 Task: Create new contact,   with mail id: 'BrooklynMiller71@macys.com', first name: 'Brooklyn', Last name: 'Miller', Job Title: UI Designer, Phone number (702) 555-2345. Change life cycle stage to  'Lead' and lead status to 'New'. Add new company to the associated contact: www.greatship.com_x000D_
 and type: Prospect. Logged in from softage.1@softage.net
Action: Mouse moved to (108, 69)
Screenshot: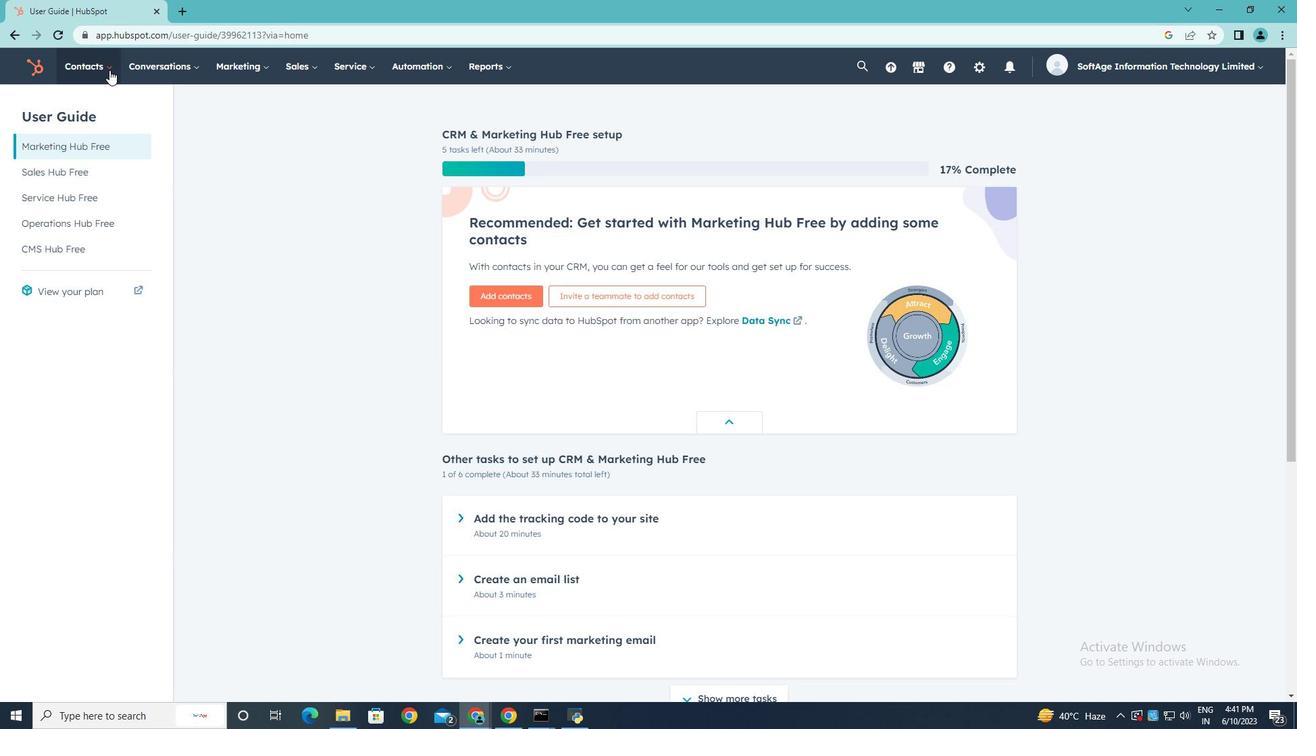 
Action: Mouse pressed left at (108, 69)
Screenshot: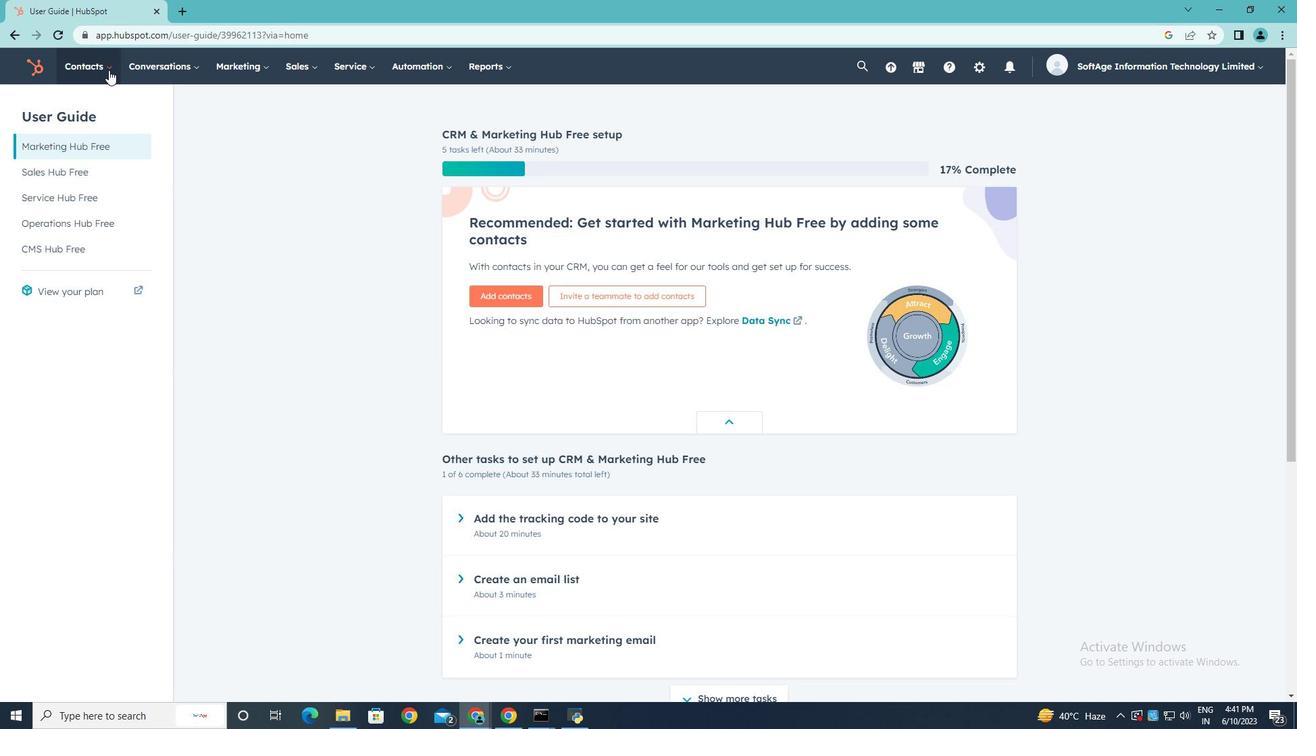 
Action: Mouse moved to (110, 101)
Screenshot: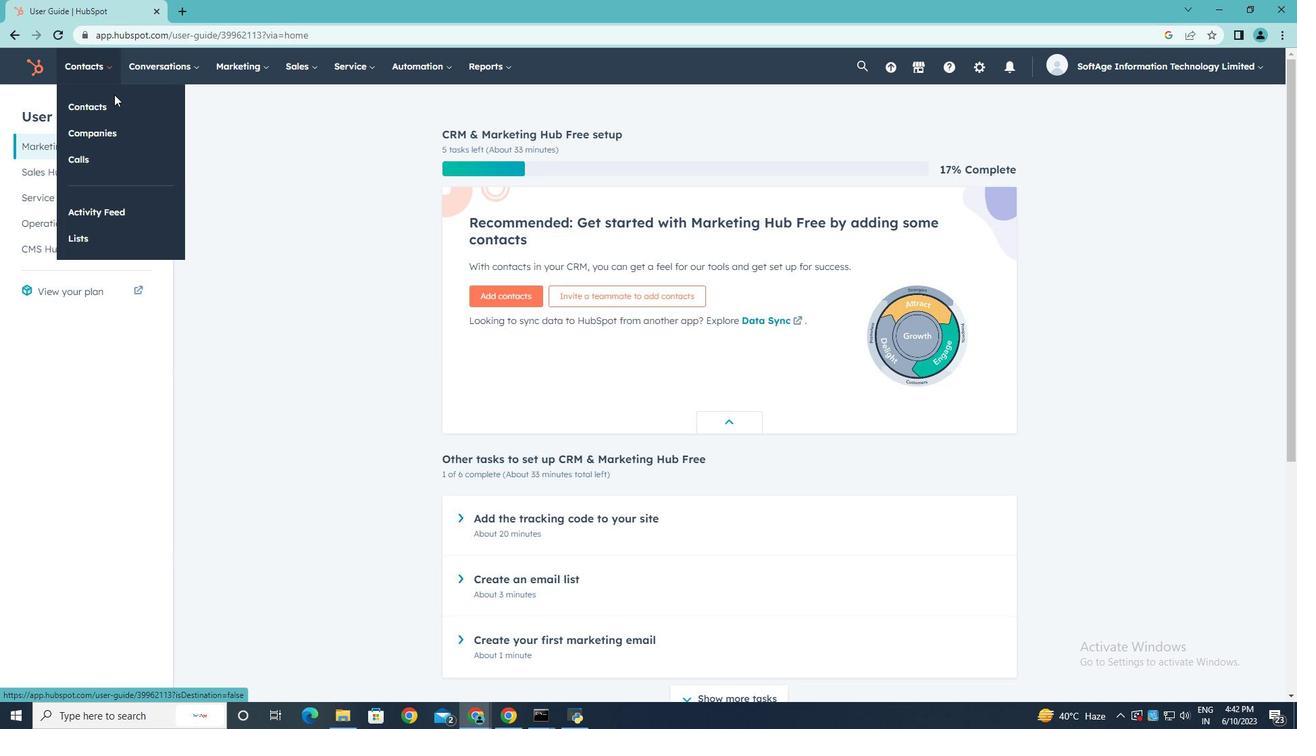 
Action: Mouse pressed left at (110, 101)
Screenshot: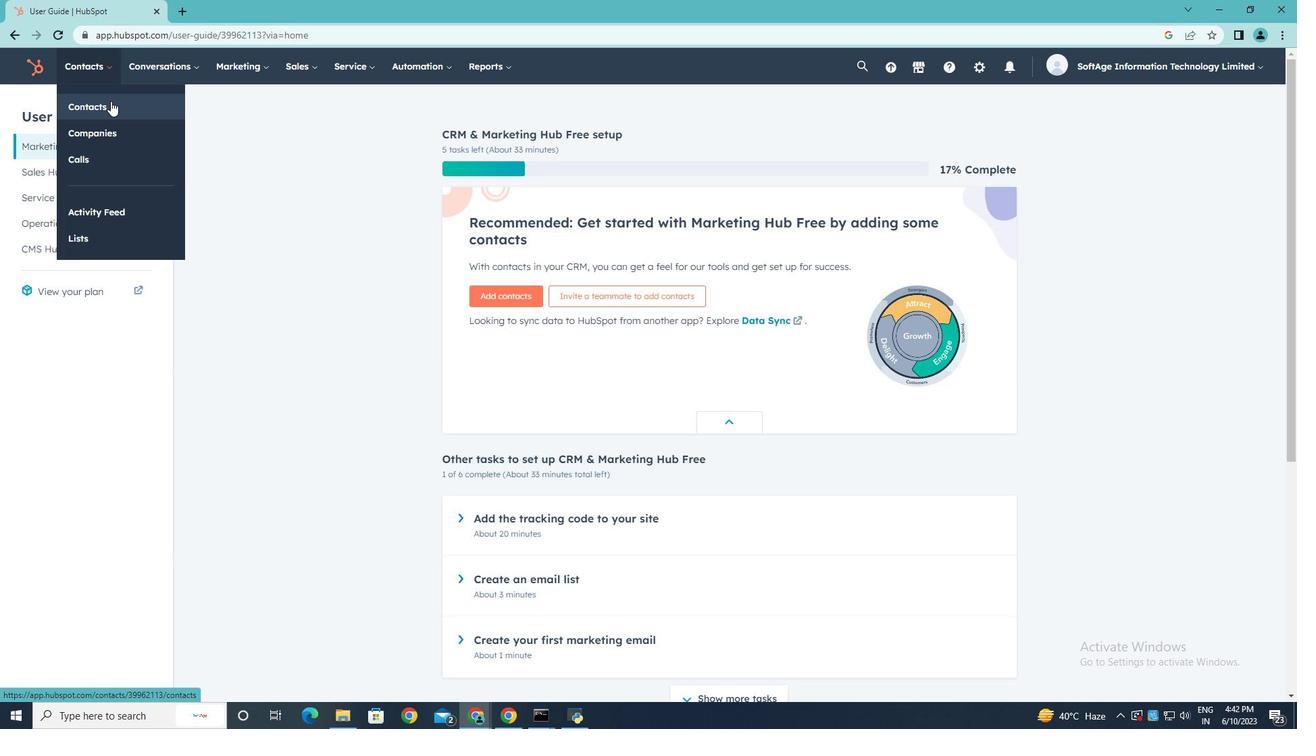 
Action: Mouse moved to (1223, 115)
Screenshot: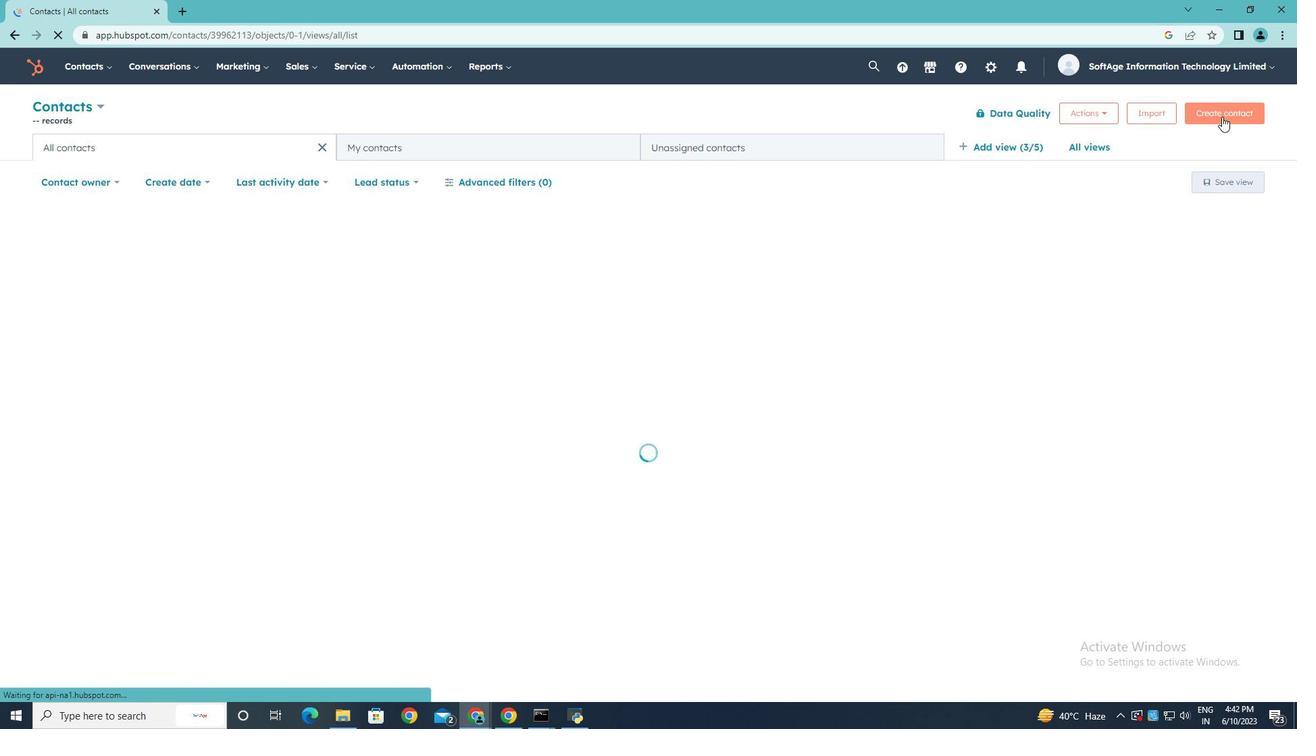 
Action: Mouse pressed left at (1223, 115)
Screenshot: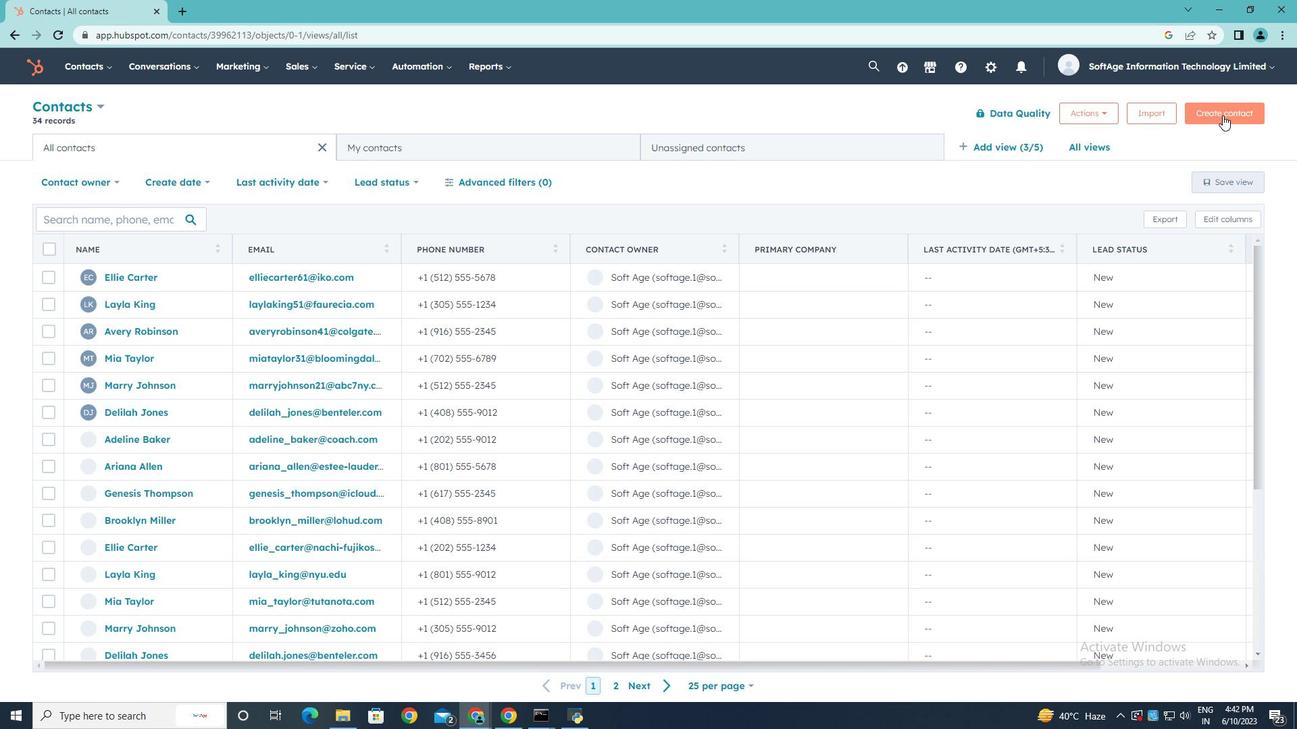 
Action: Mouse moved to (1000, 172)
Screenshot: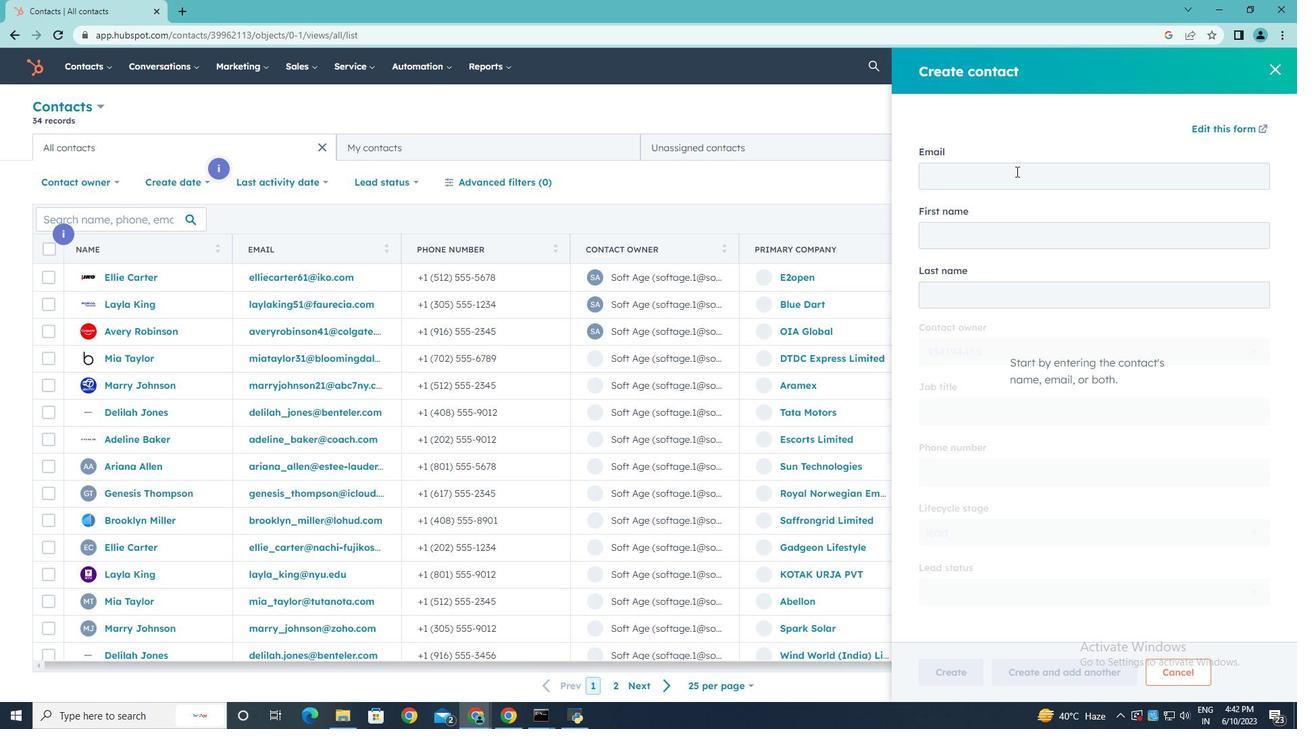 
Action: Mouse pressed left at (1000, 172)
Screenshot: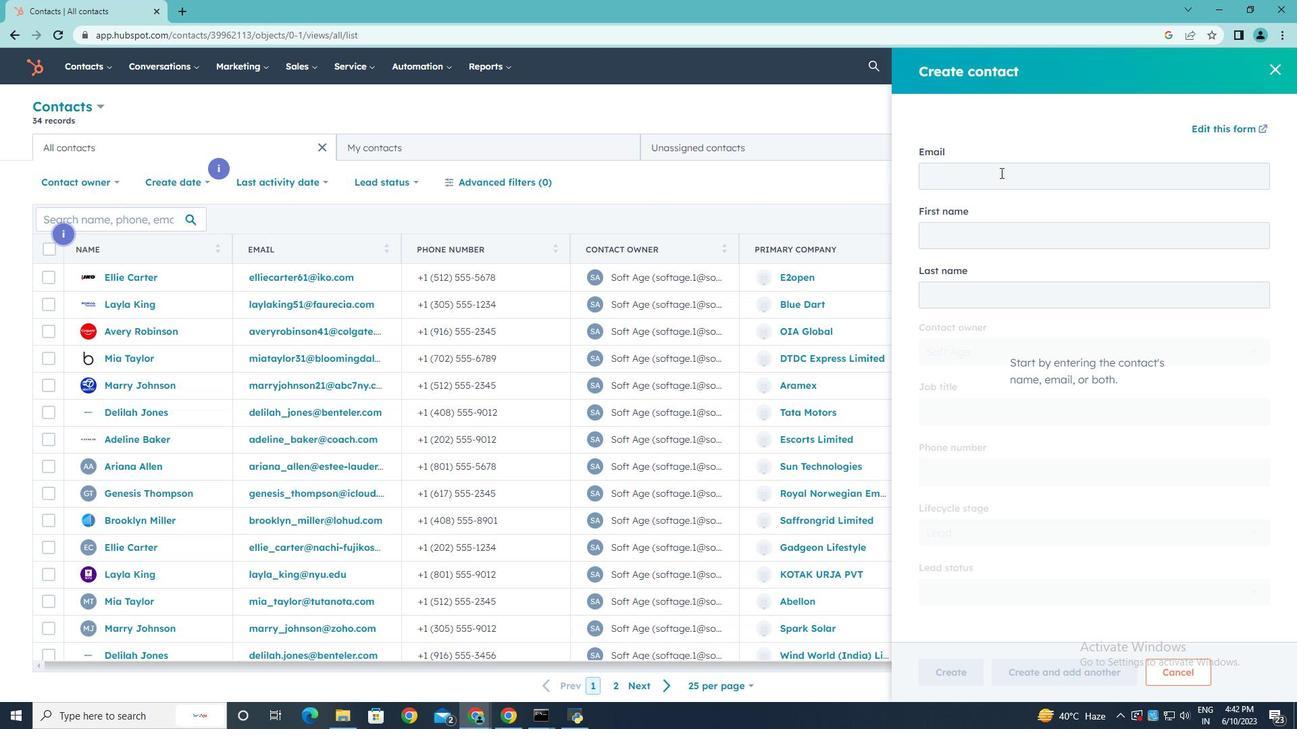 
Action: Key pressed <Key.shift>Brooklyn<Key.shift>Miller71<Key.shift><Key.shift>@macys.com
Screenshot: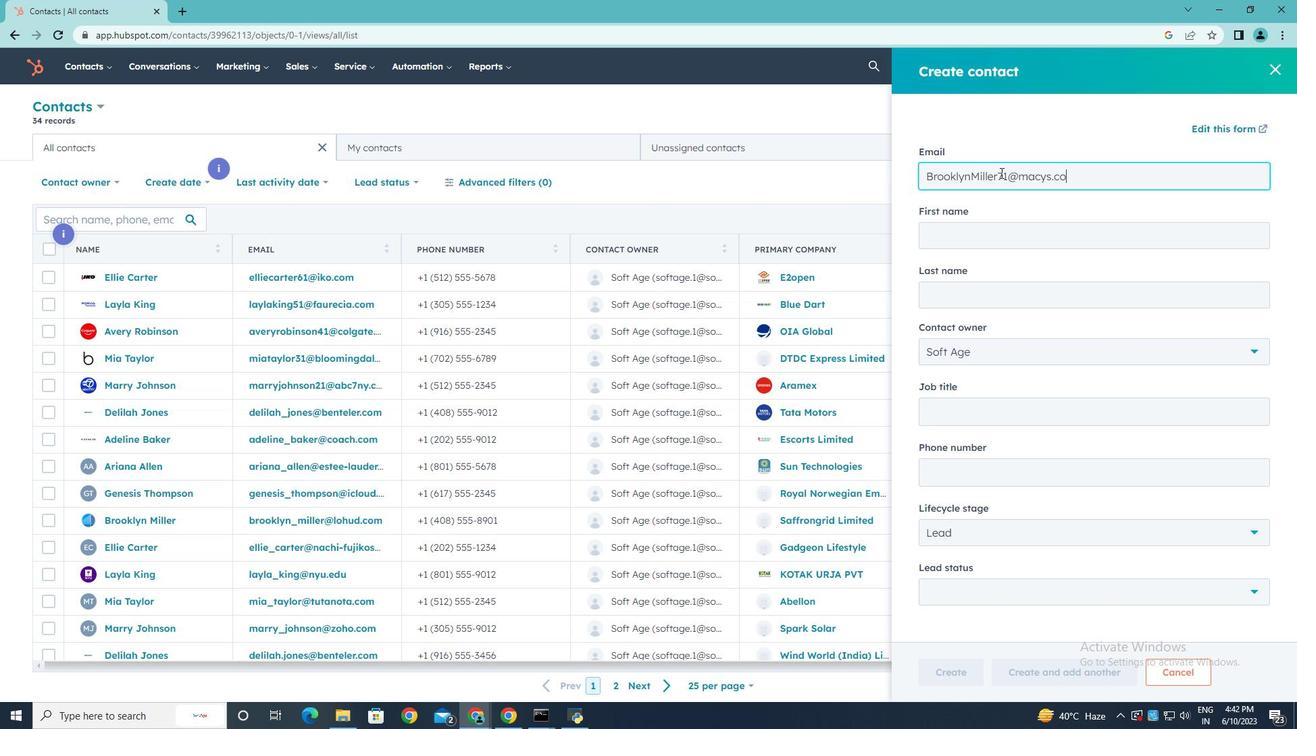 
Action: Mouse moved to (971, 233)
Screenshot: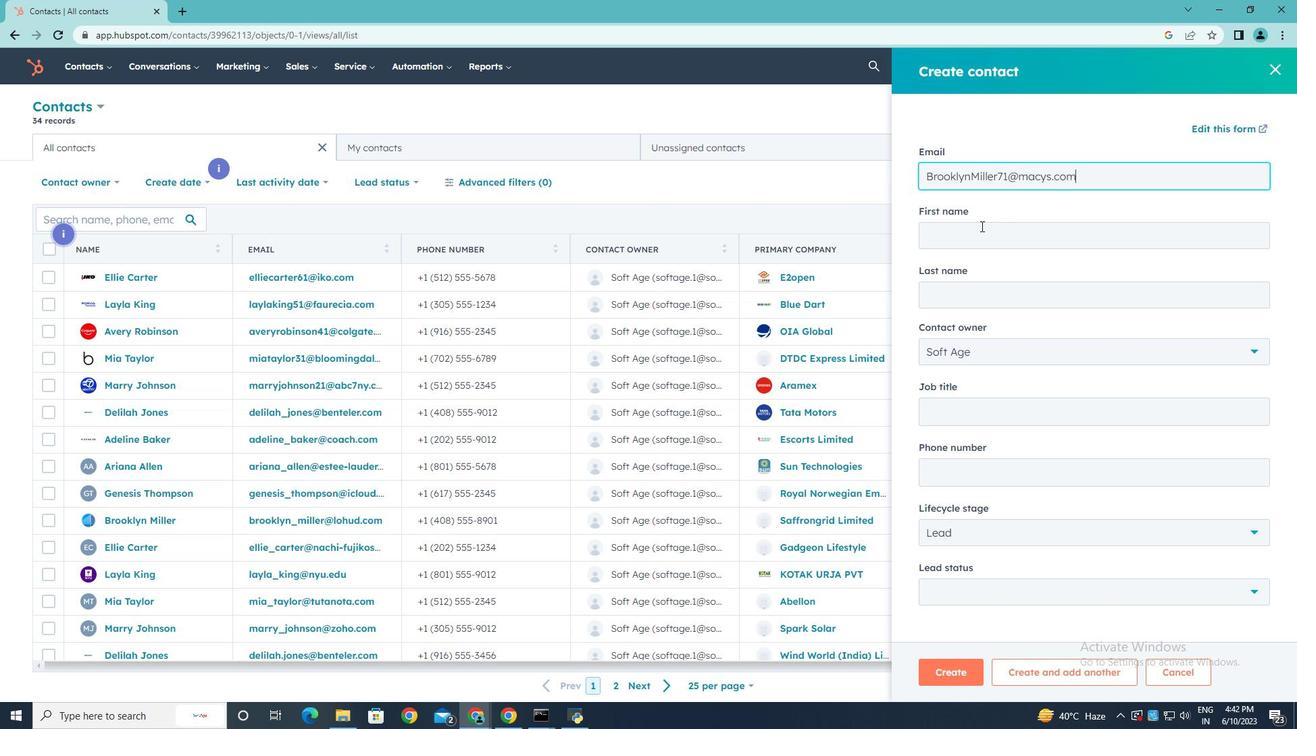 
Action: Mouse pressed left at (971, 233)
Screenshot: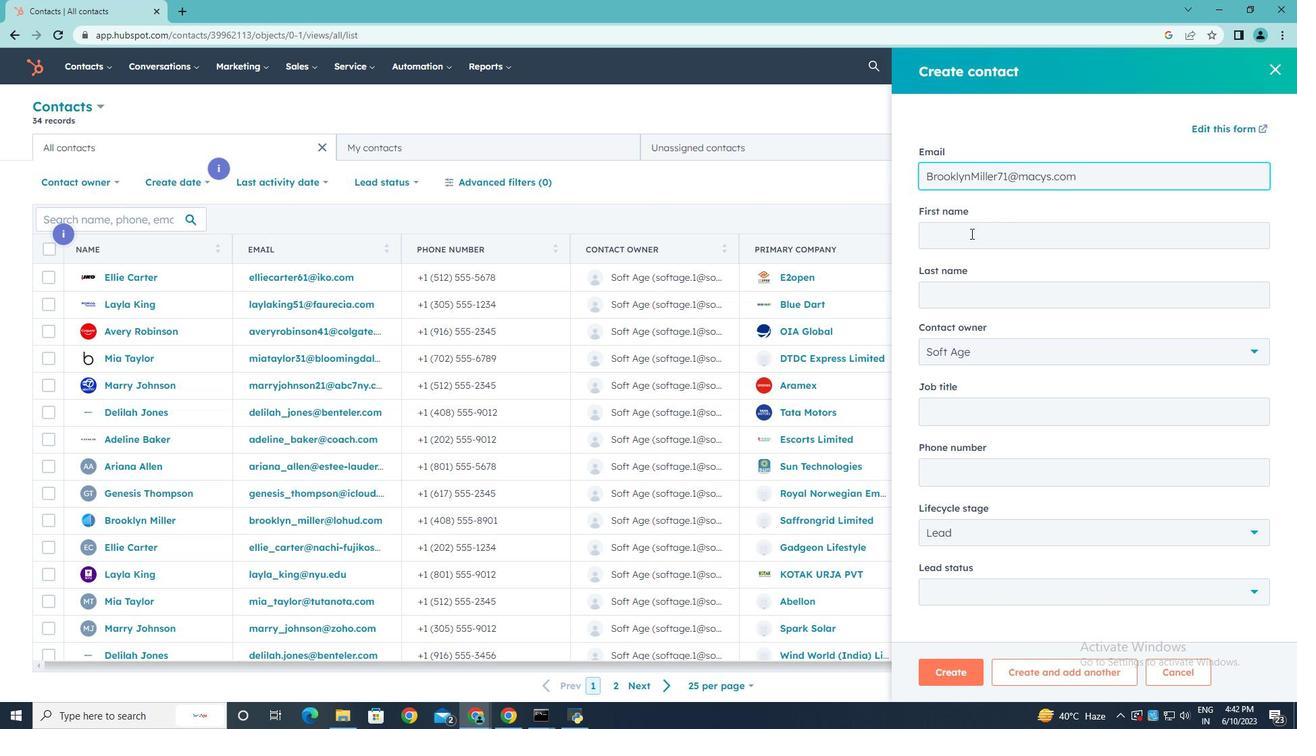 
Action: Key pressed <Key.shift>Brooklyn
Screenshot: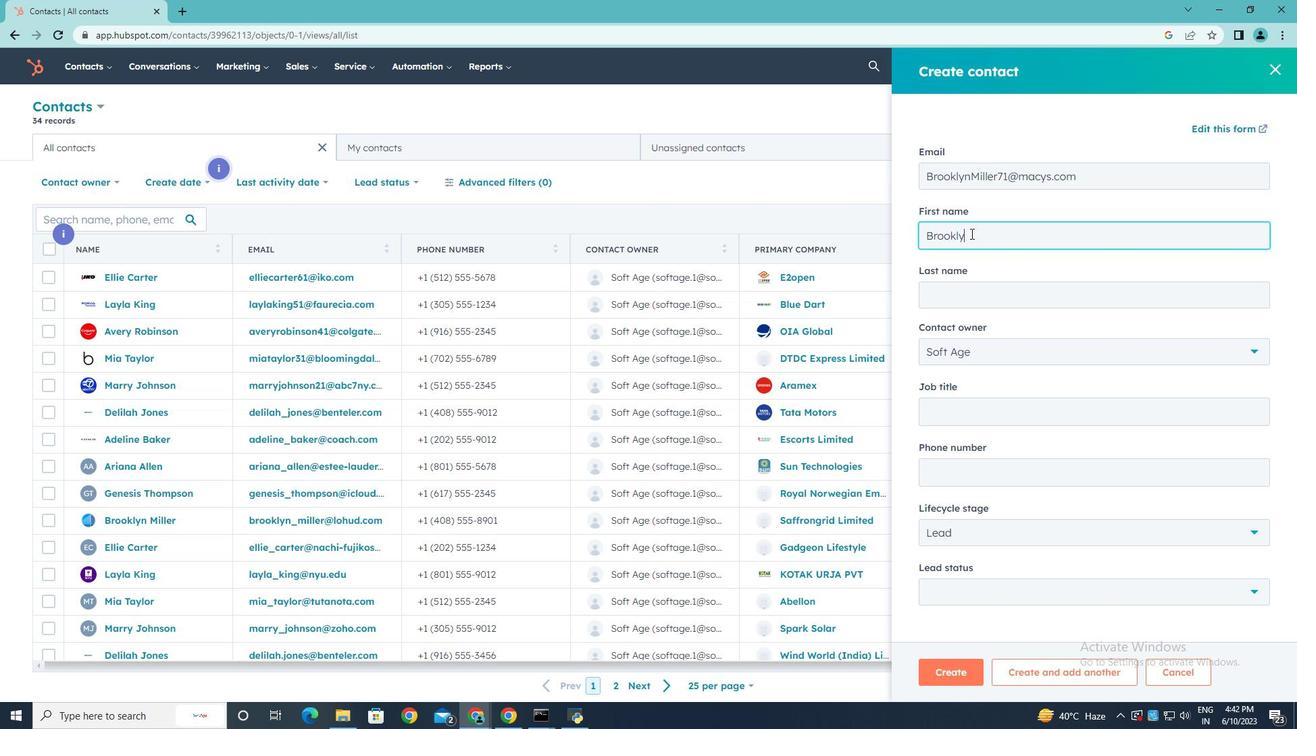 
Action: Mouse moved to (979, 295)
Screenshot: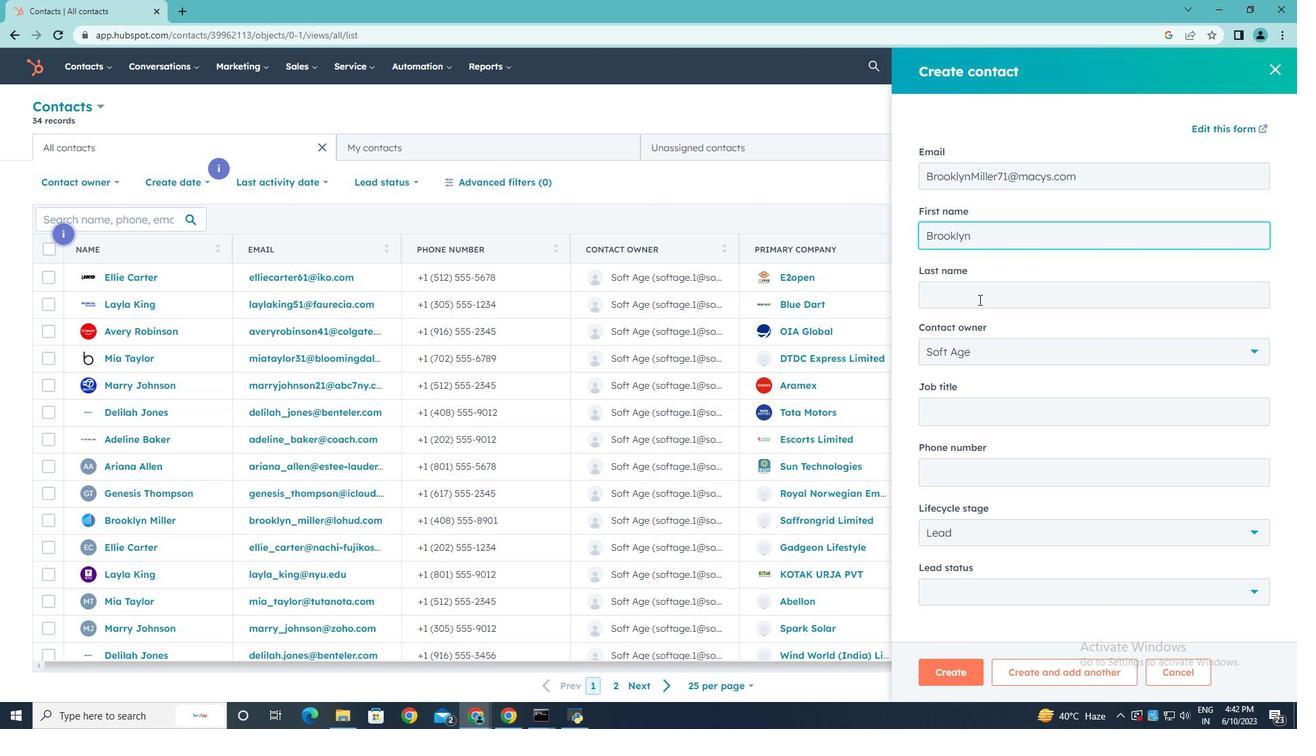 
Action: Mouse pressed left at (979, 295)
Screenshot: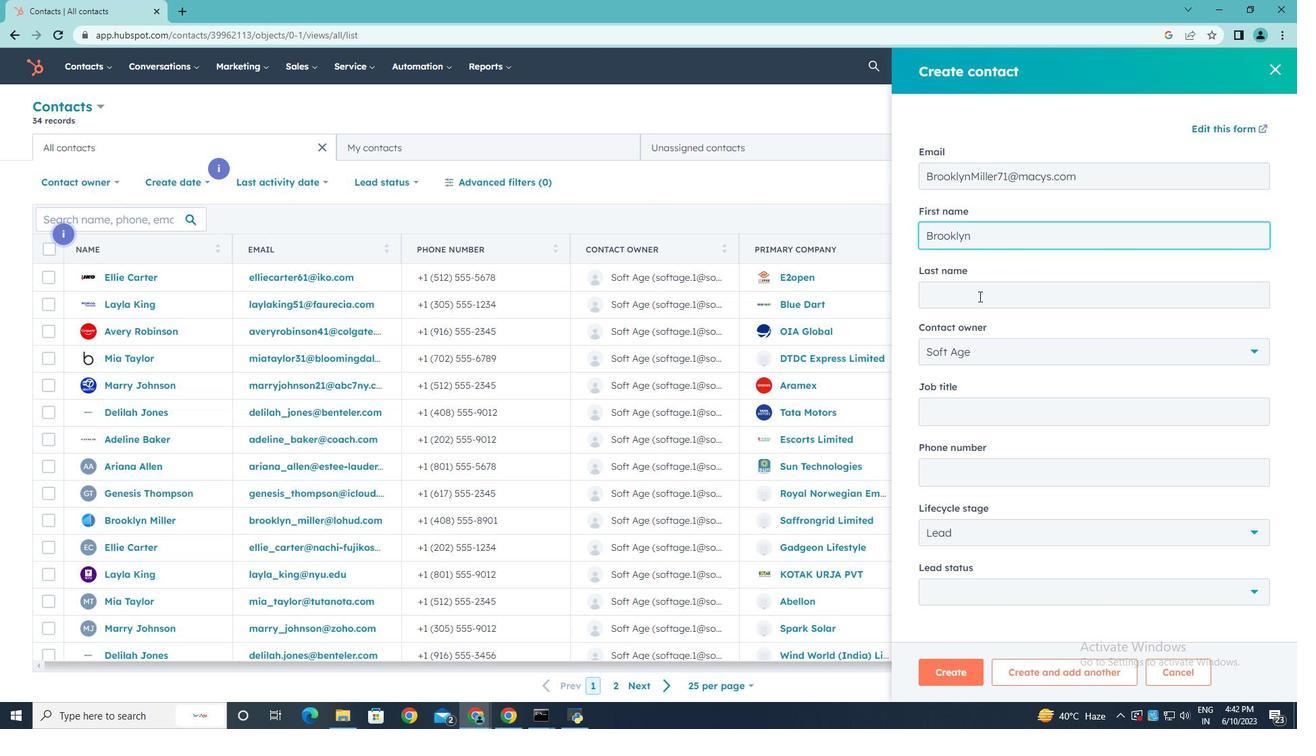 
Action: Key pressed <Key.shift>Miller
Screenshot: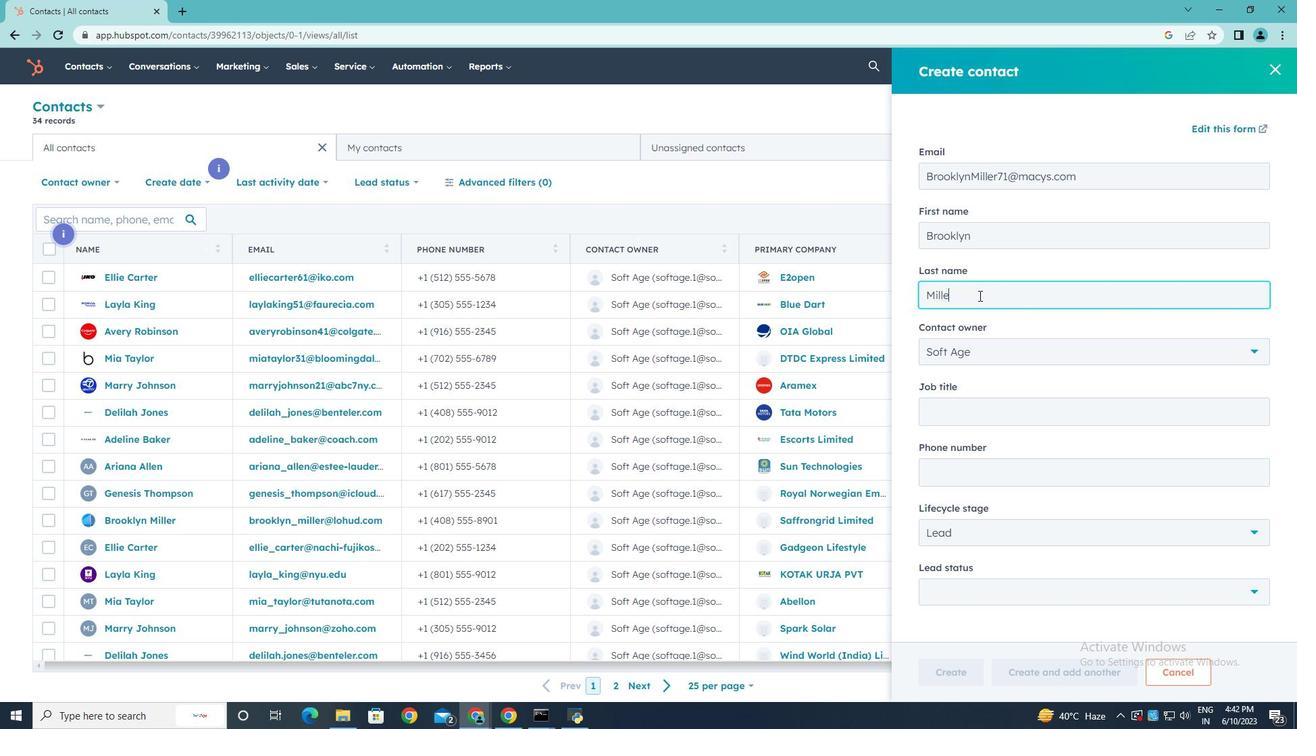 
Action: Mouse moved to (987, 413)
Screenshot: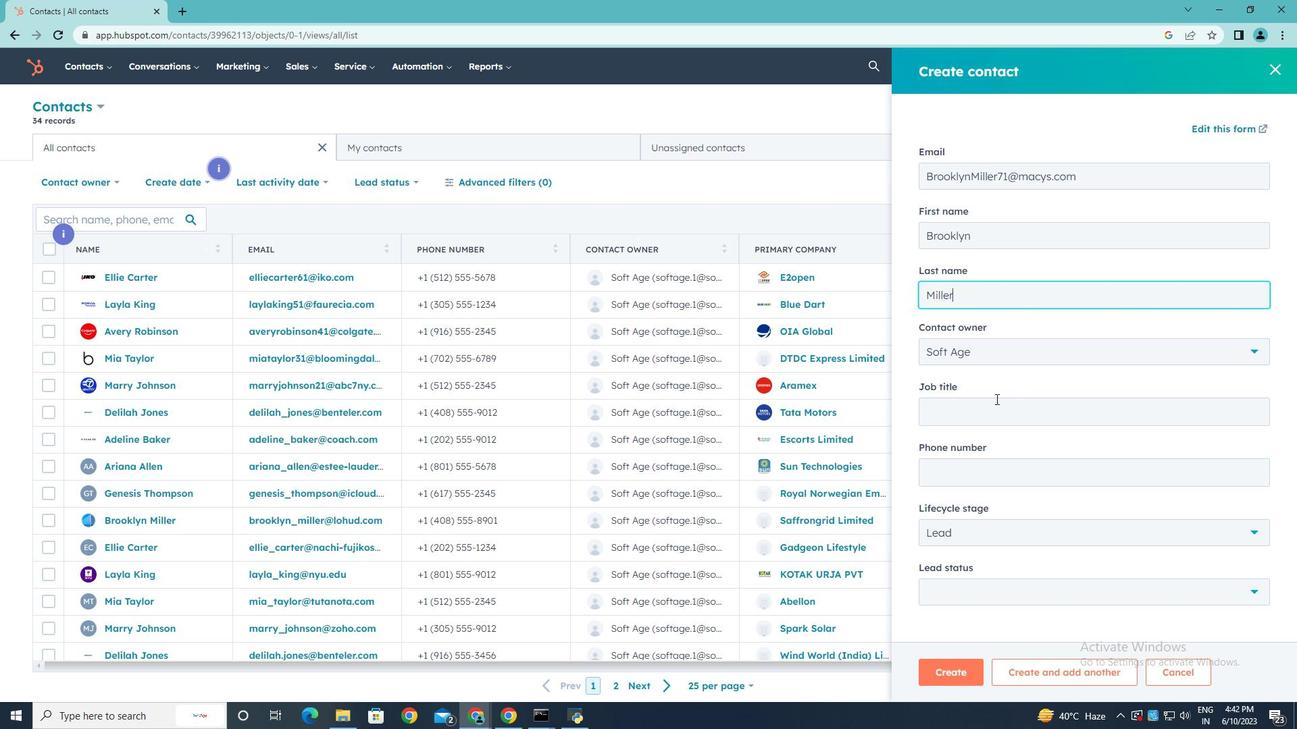 
Action: Mouse pressed left at (987, 413)
Screenshot: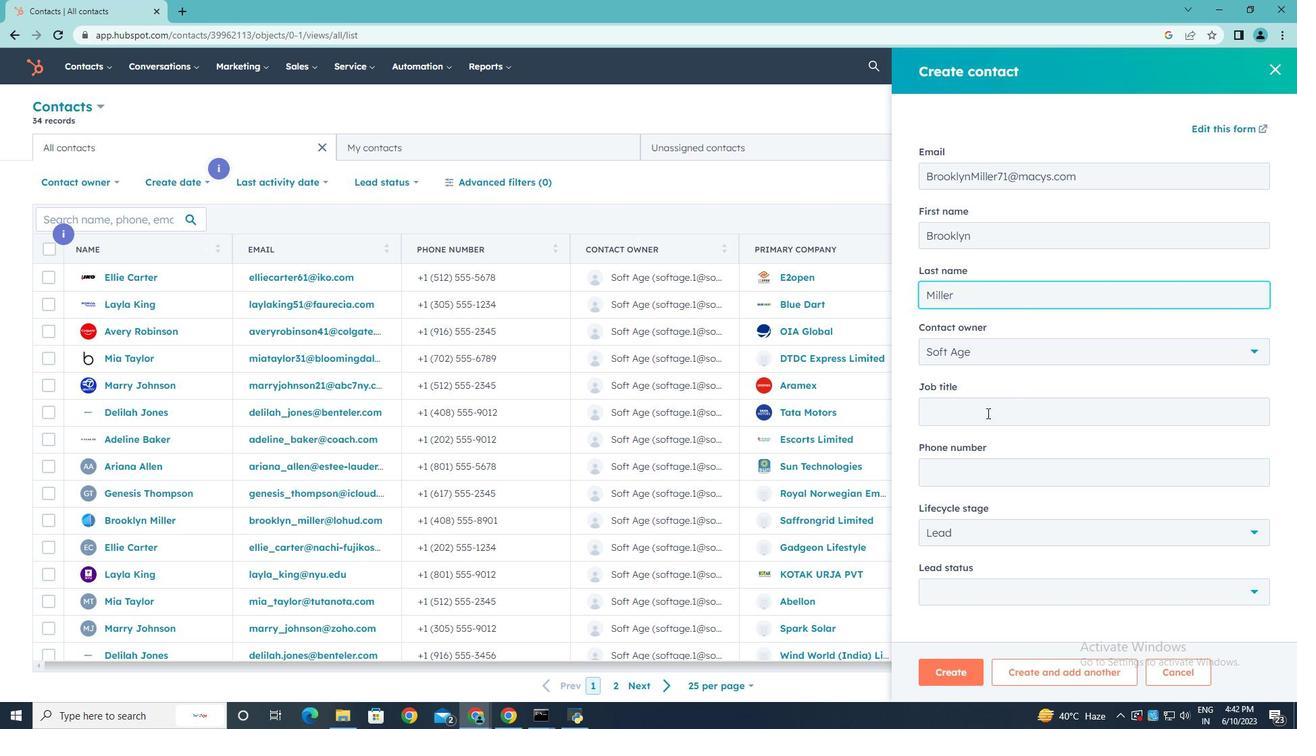 
Action: Key pressed <Key.shift><Key.shift><Key.shift><Key.shift><Key.shift><Key.shift><Key.shift><Key.shift><Key.shift><Key.shift><Key.shift><Key.shift><Key.shift><Key.shift><Key.shift><Key.shift><Key.shift><Key.shift><Key.shift><Key.shift><Key.shift><Key.shift>UI<Key.space><Key.shift>Designer
Screenshot: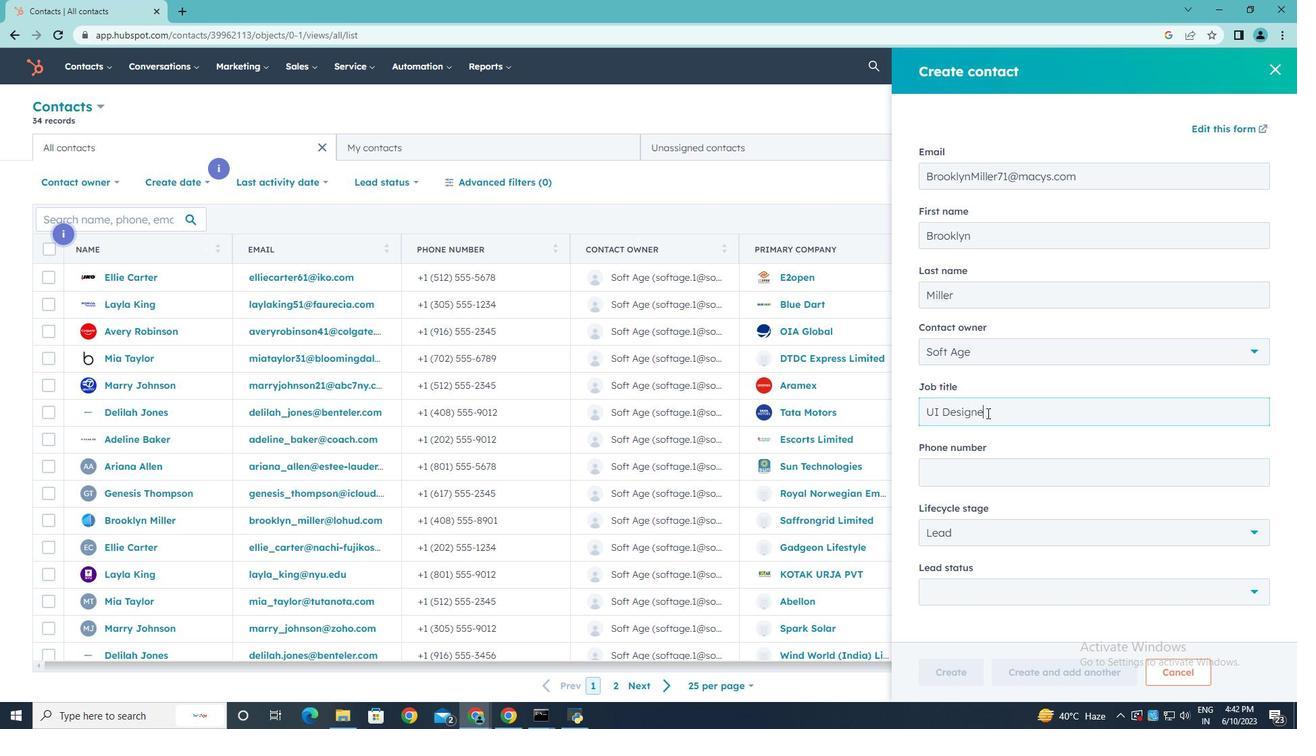 
Action: Mouse moved to (1083, 481)
Screenshot: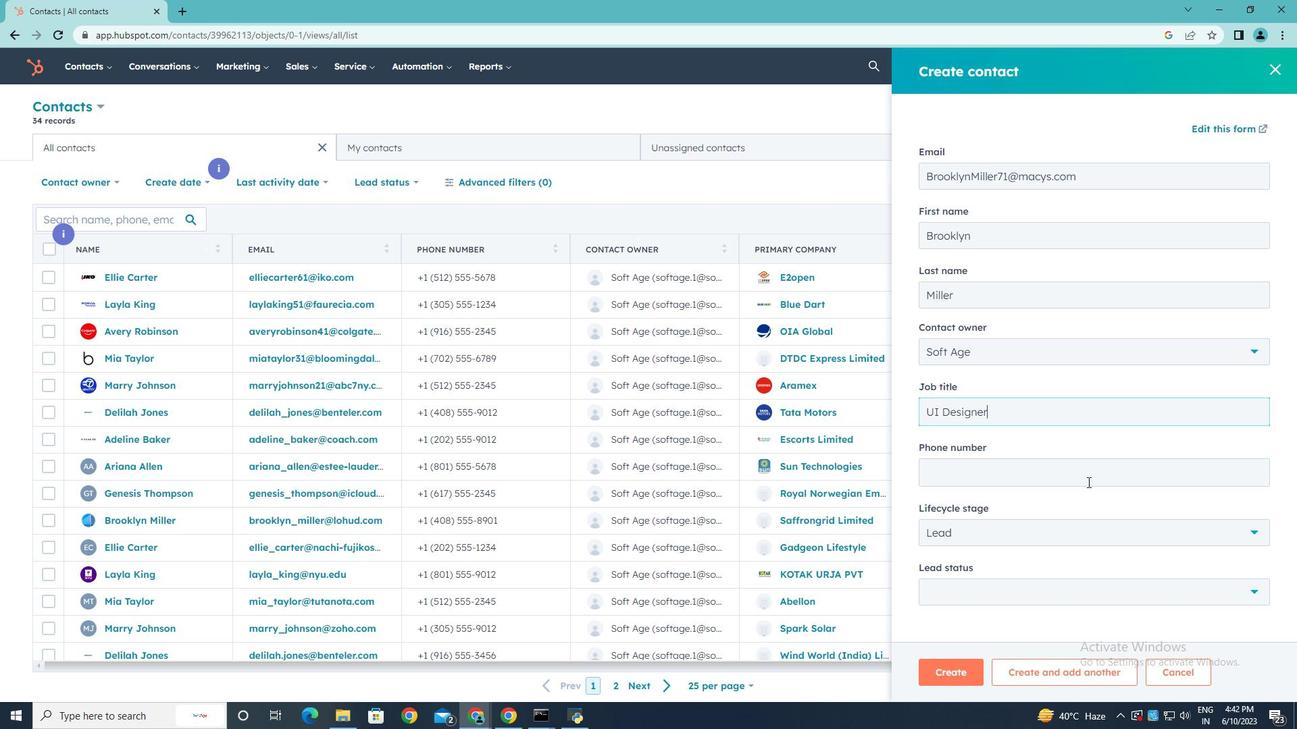 
Action: Mouse pressed left at (1083, 481)
Screenshot: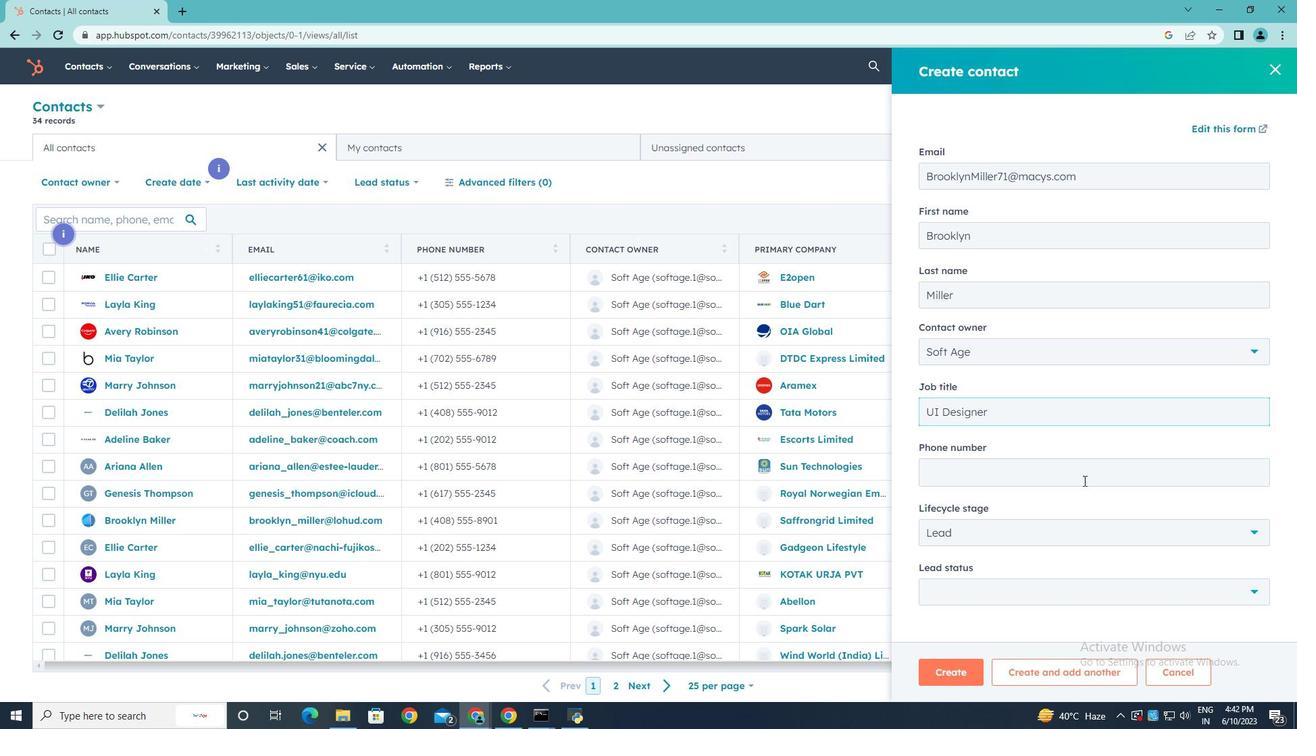 
Action: Key pressed 7025552345
Screenshot: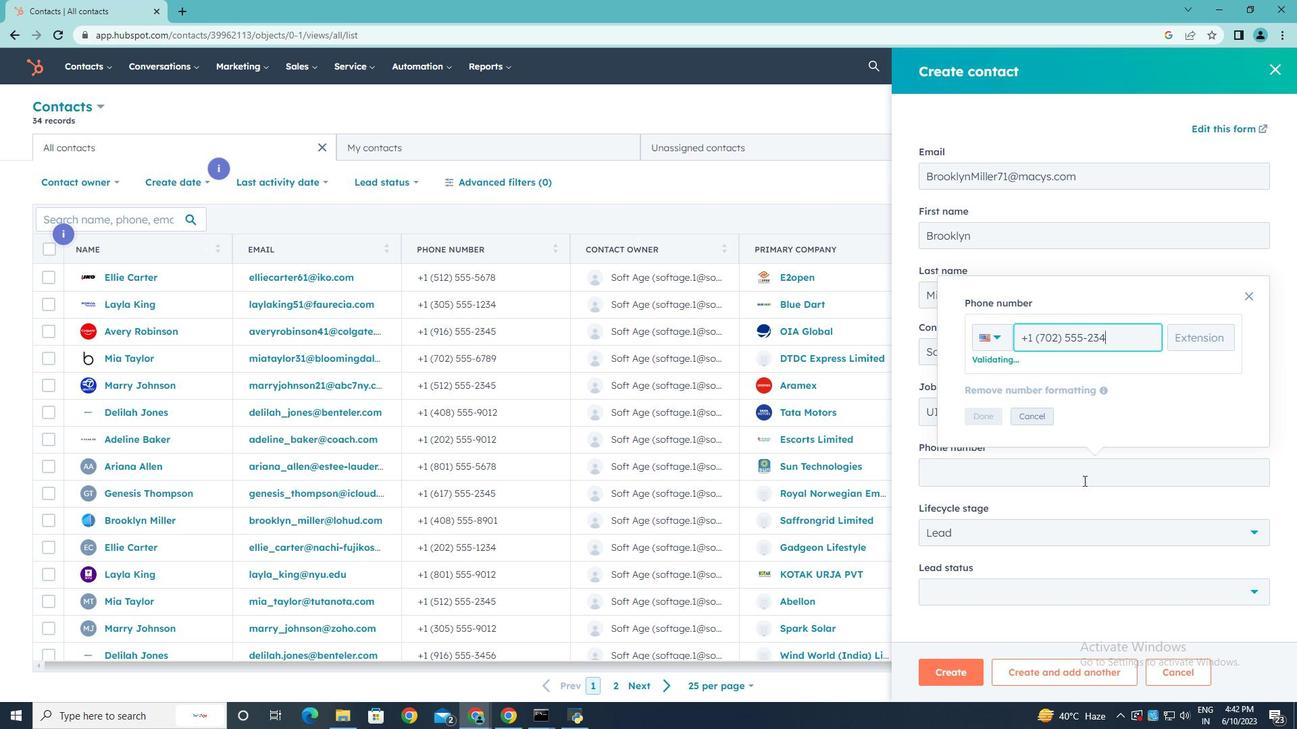 
Action: Mouse moved to (978, 418)
Screenshot: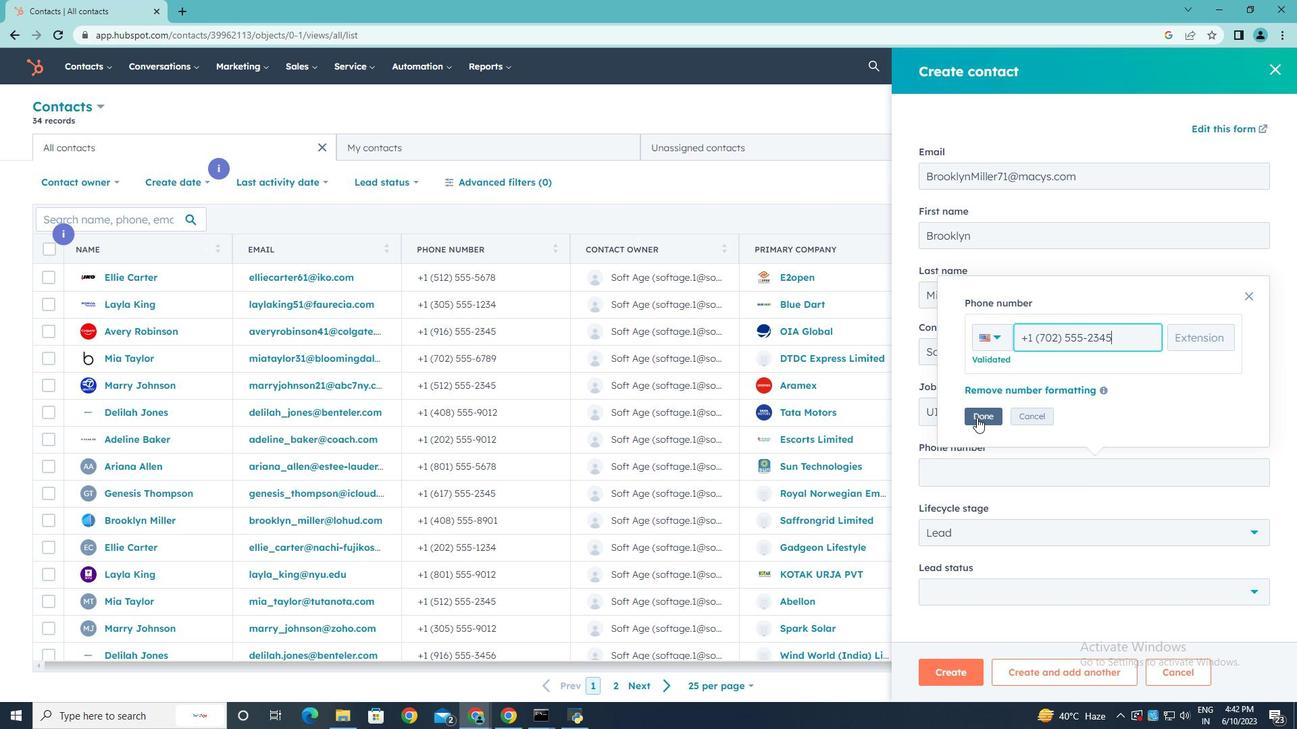 
Action: Mouse pressed left at (978, 418)
Screenshot: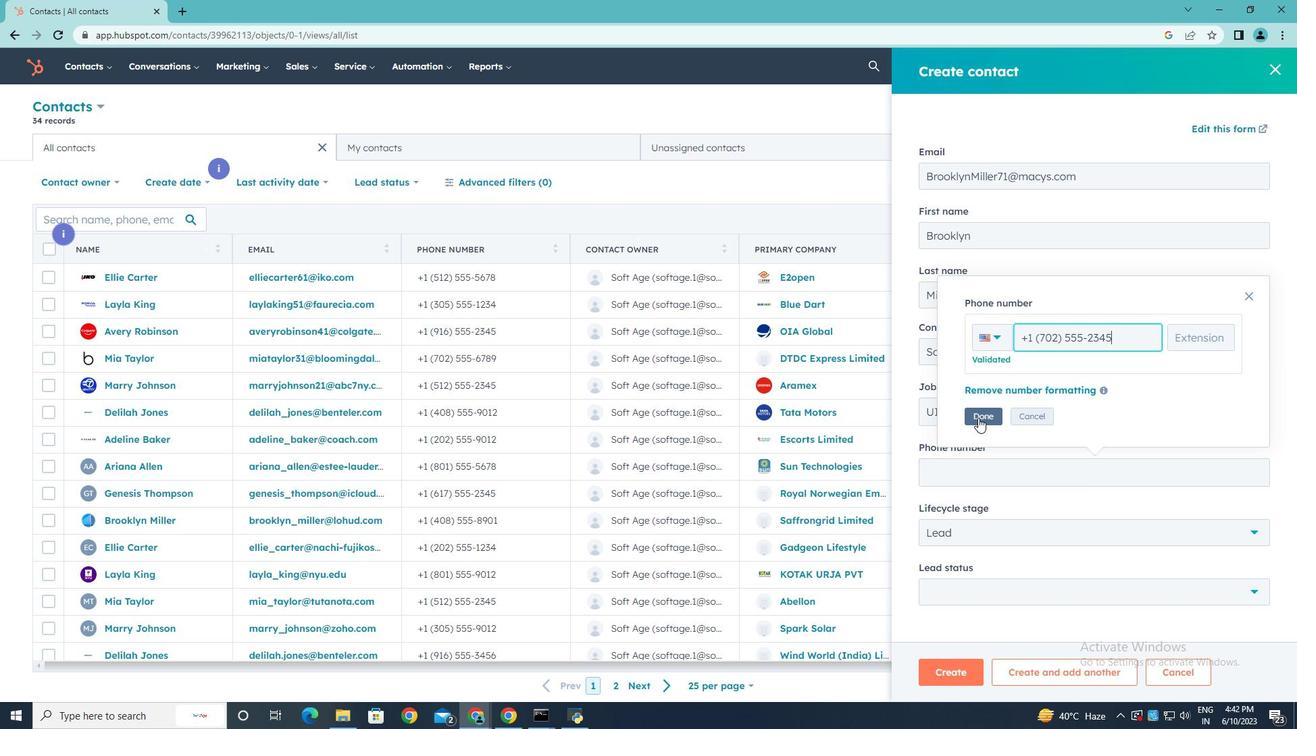 
Action: Mouse moved to (1066, 535)
Screenshot: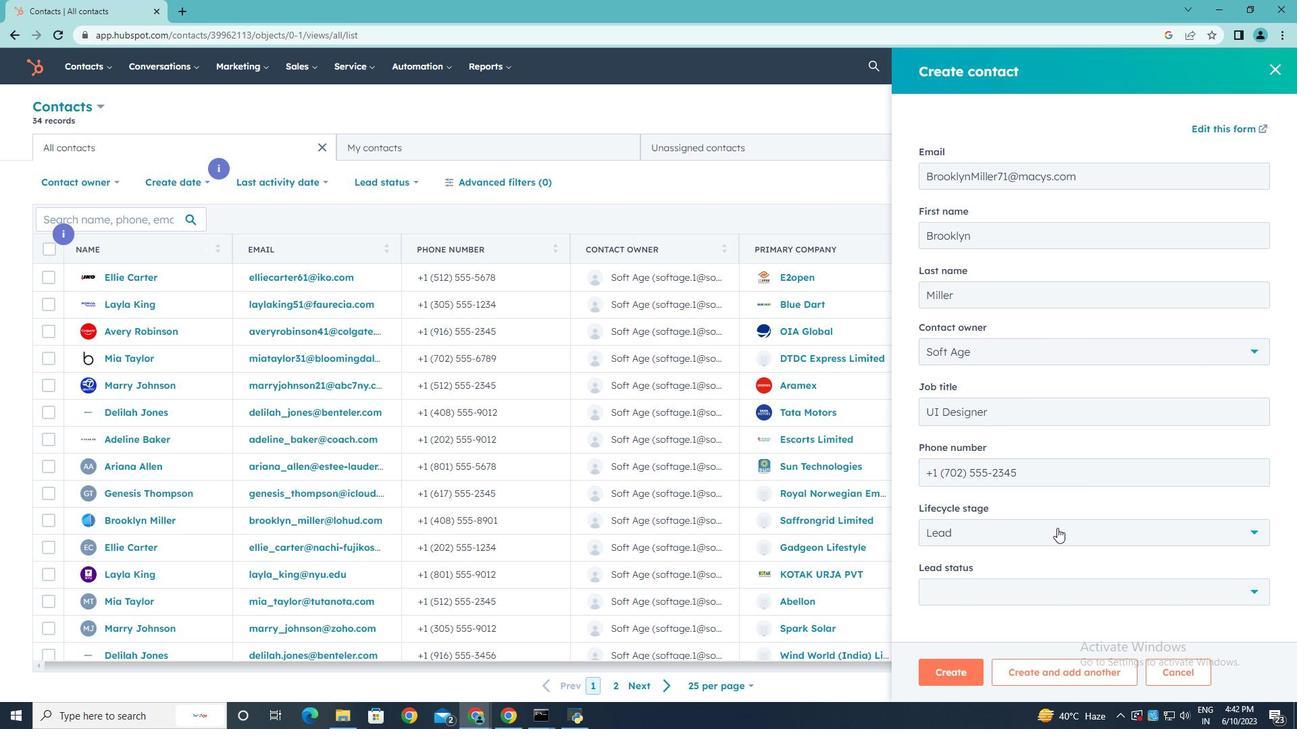 
Action: Mouse pressed left at (1066, 535)
Screenshot: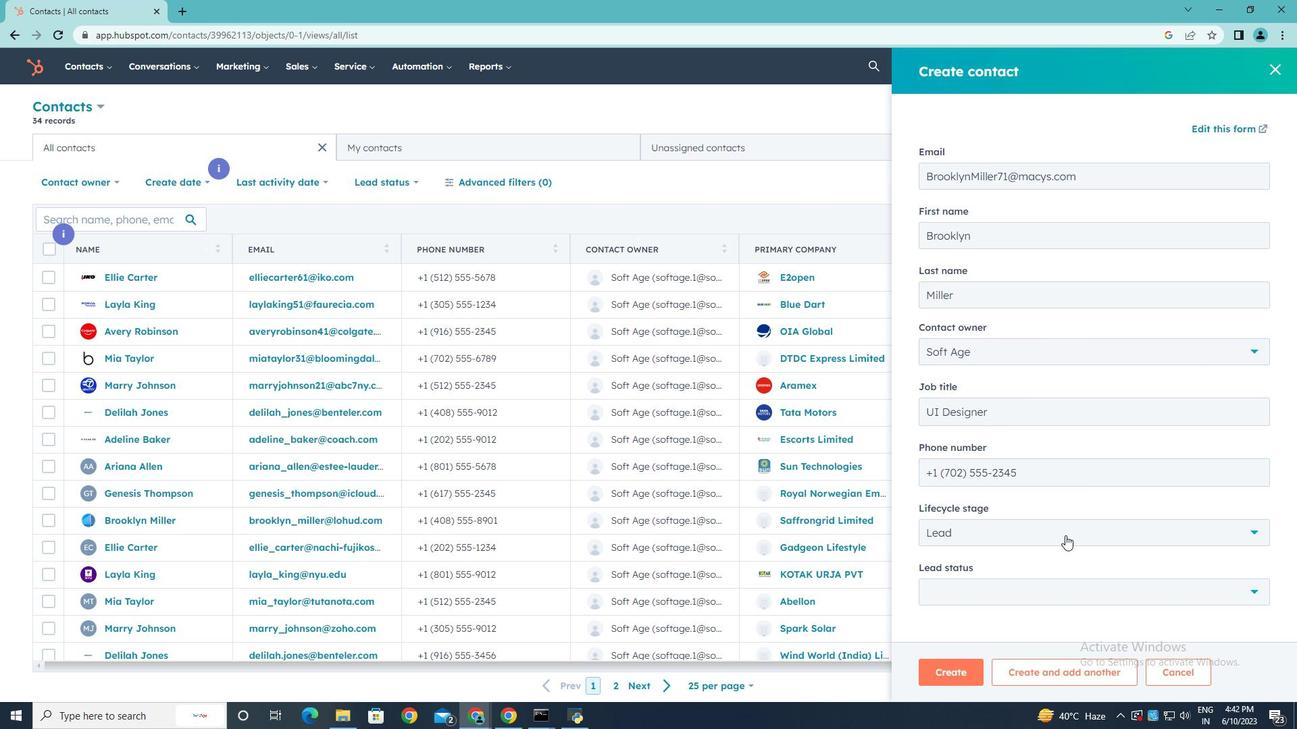 
Action: Mouse moved to (999, 415)
Screenshot: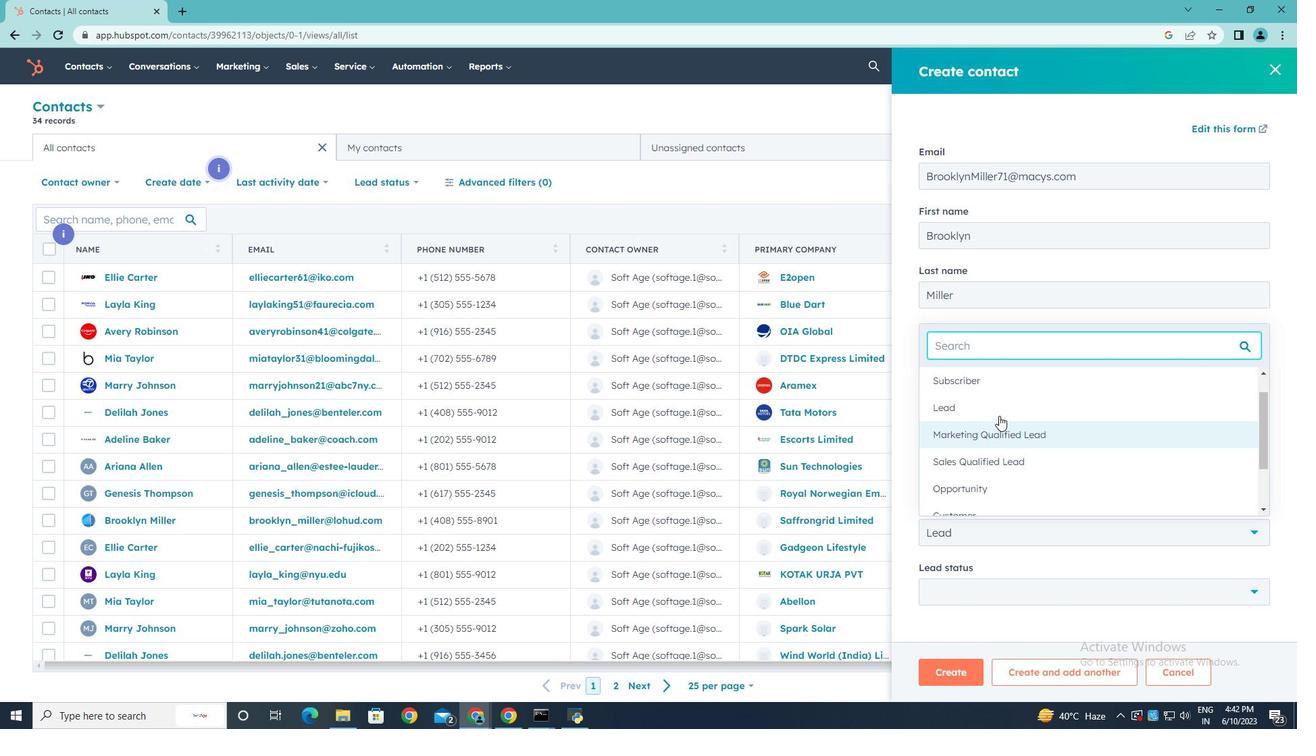 
Action: Mouse pressed left at (999, 415)
Screenshot: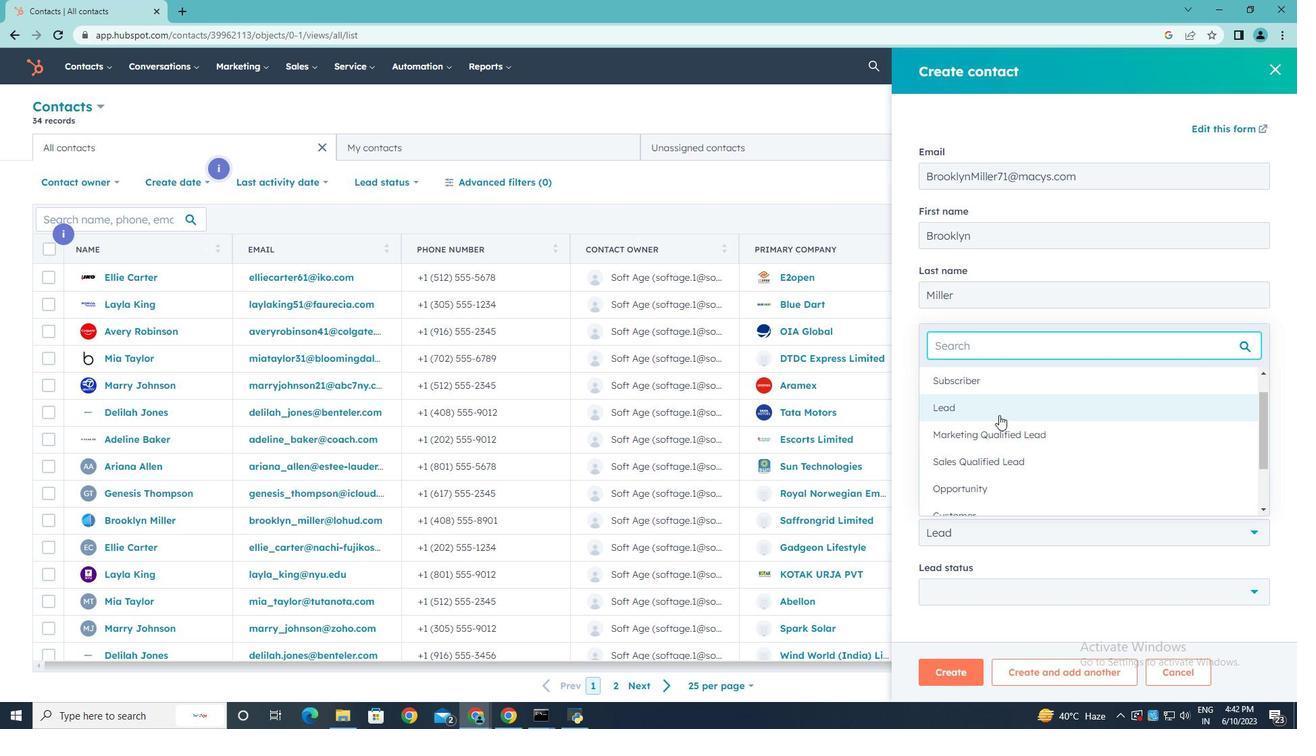 
Action: Mouse moved to (1021, 587)
Screenshot: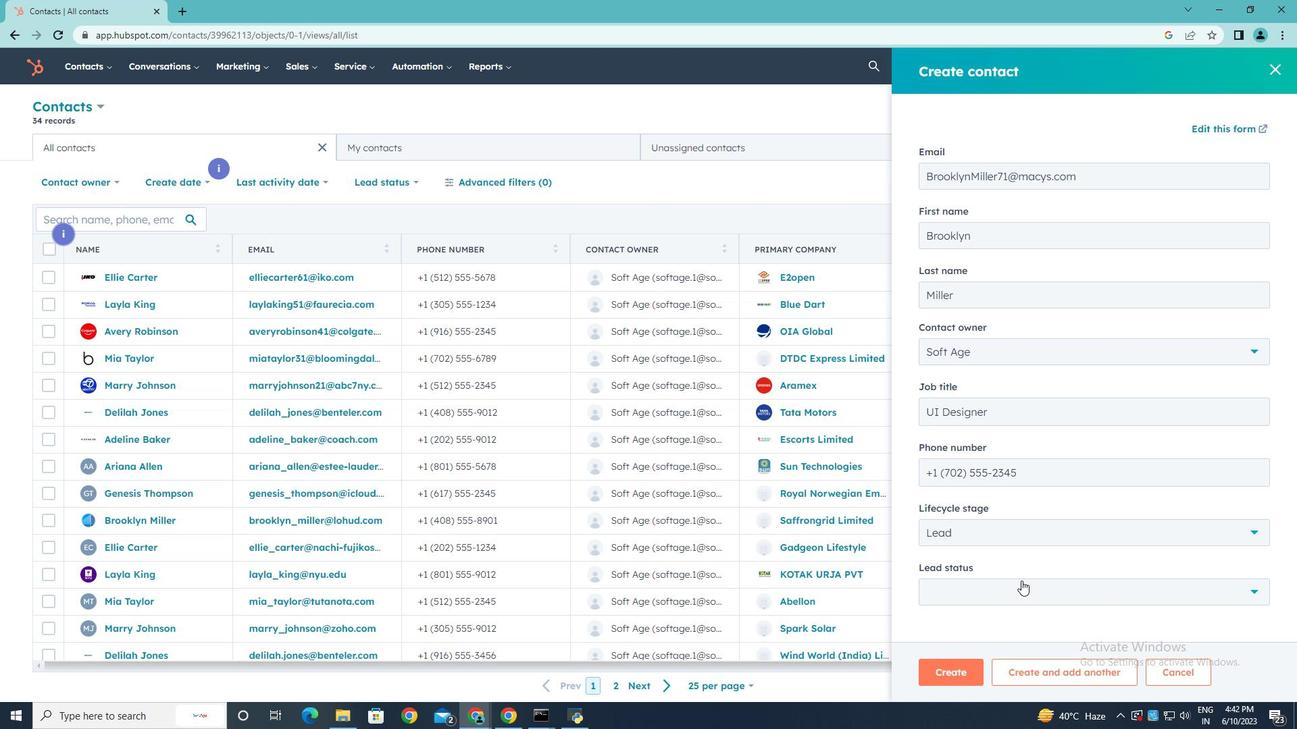 
Action: Mouse pressed left at (1021, 587)
Screenshot: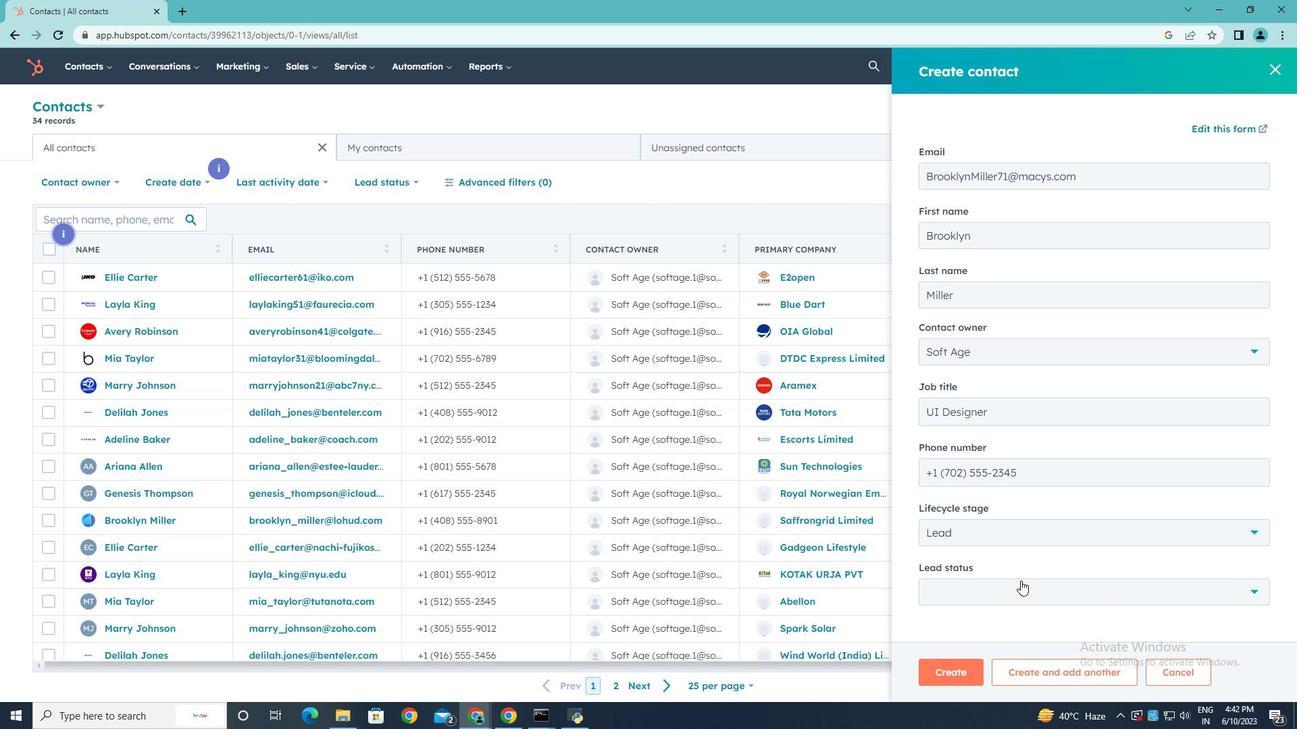 
Action: Mouse moved to (975, 467)
Screenshot: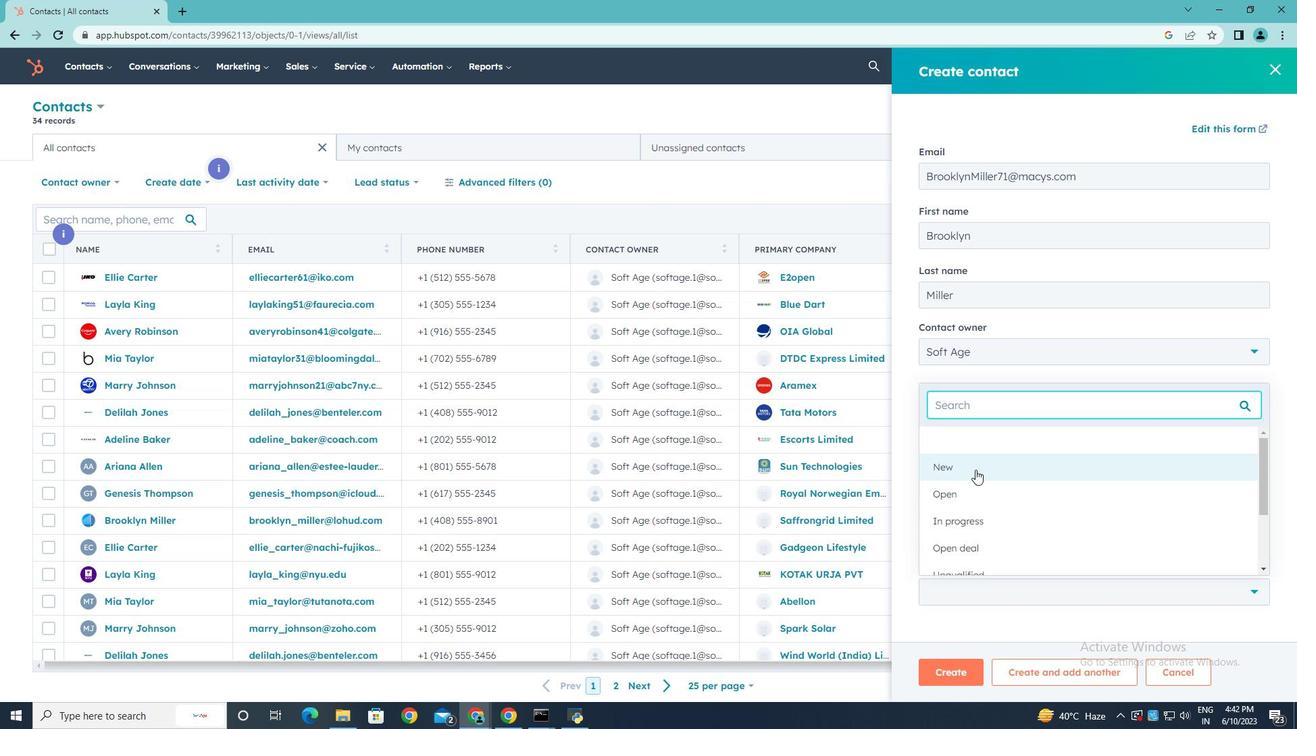 
Action: Mouse pressed left at (975, 467)
Screenshot: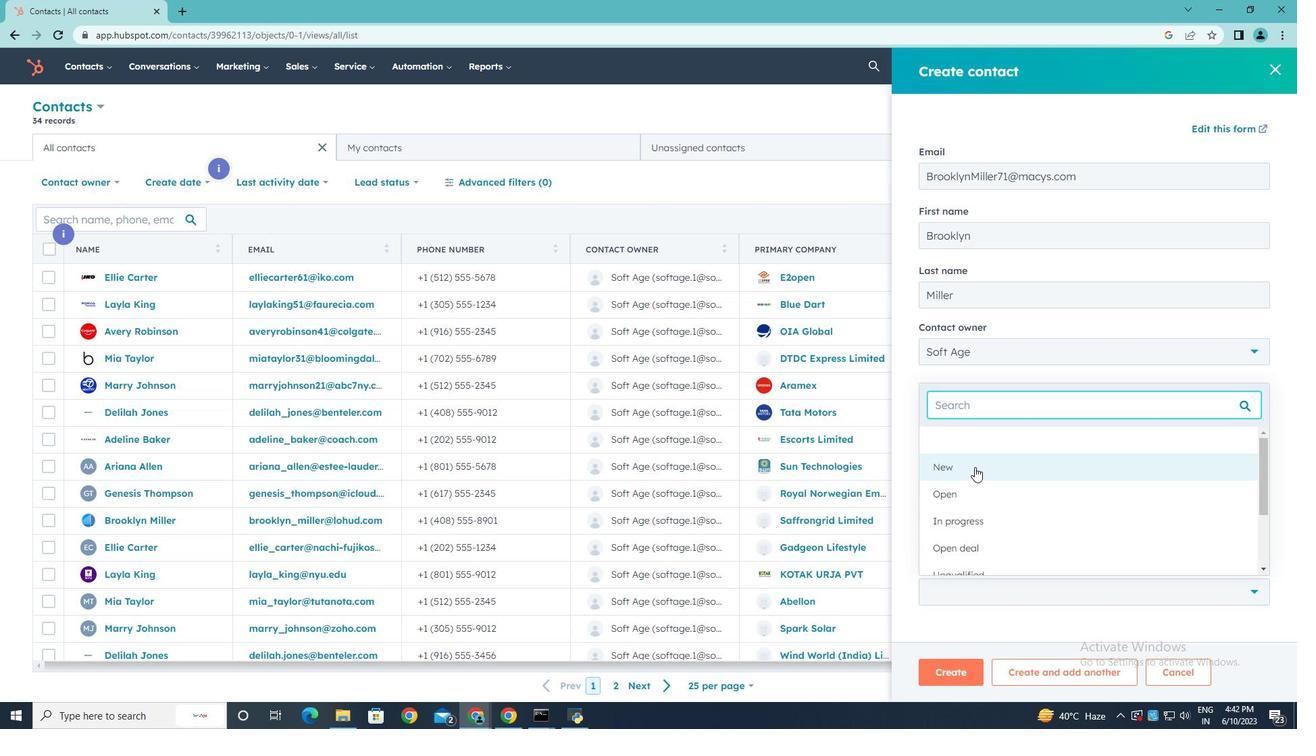 
Action: Mouse moved to (943, 587)
Screenshot: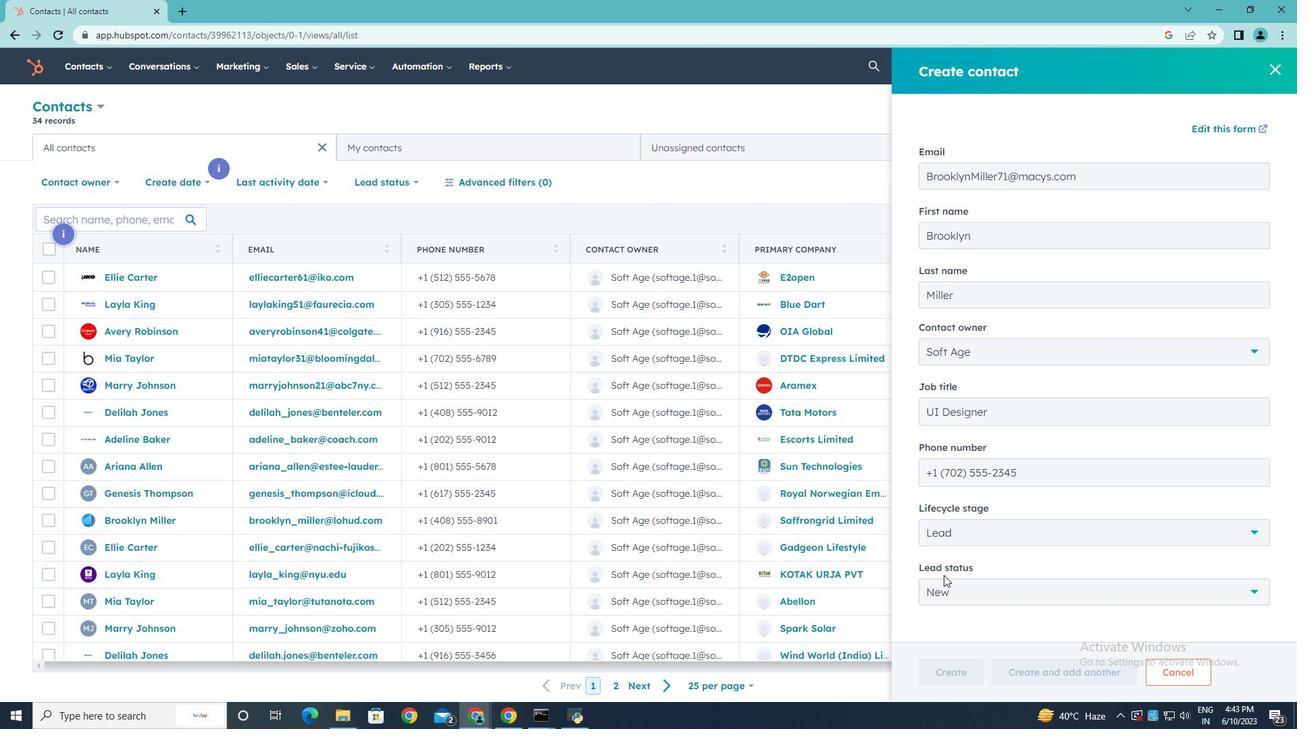 
Action: Mouse scrolled (943, 586) with delta (0, 0)
Screenshot: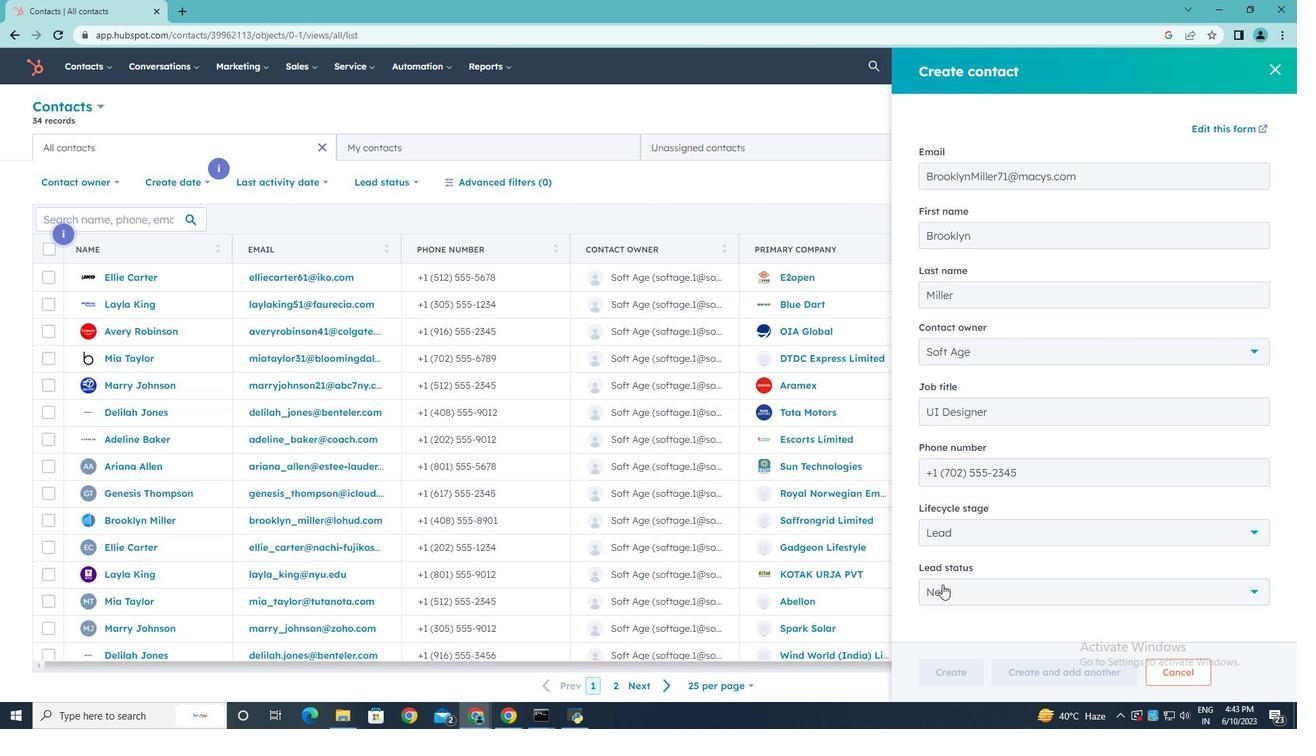 
Action: Mouse moved to (943, 587)
Screenshot: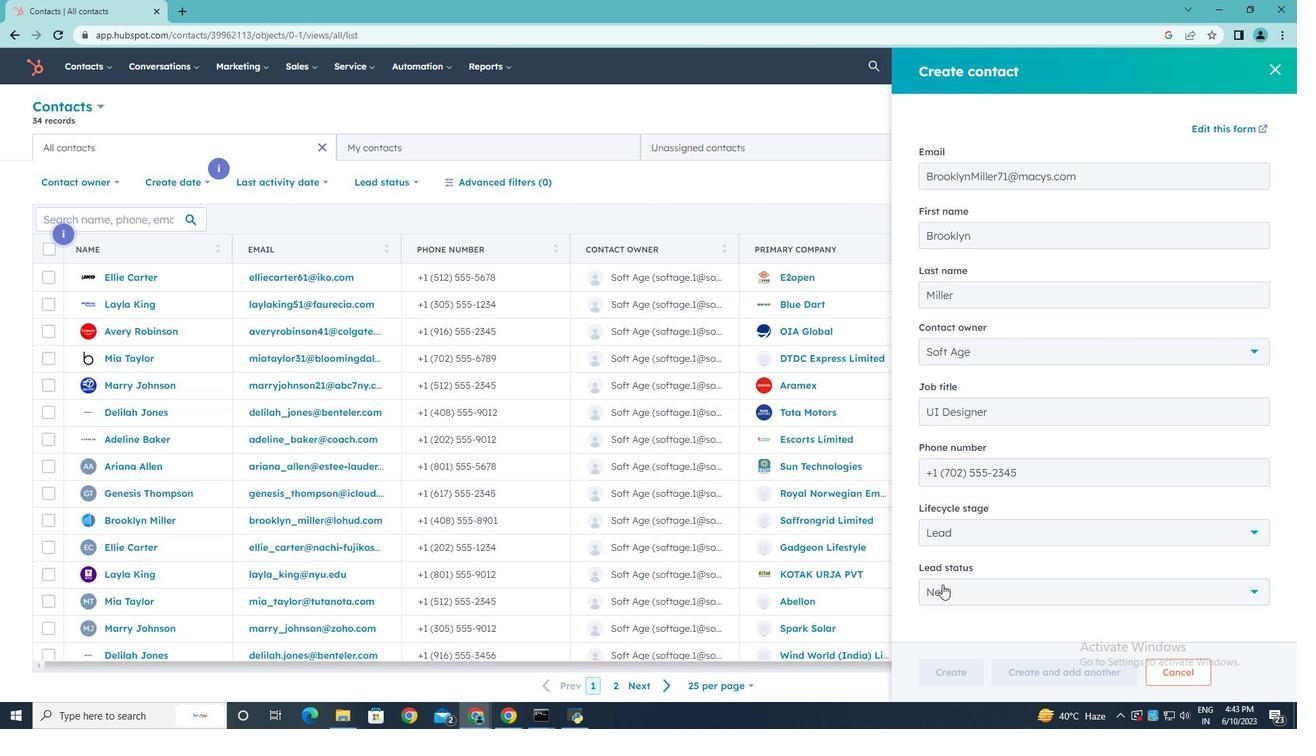 
Action: Mouse scrolled (943, 586) with delta (0, 0)
Screenshot: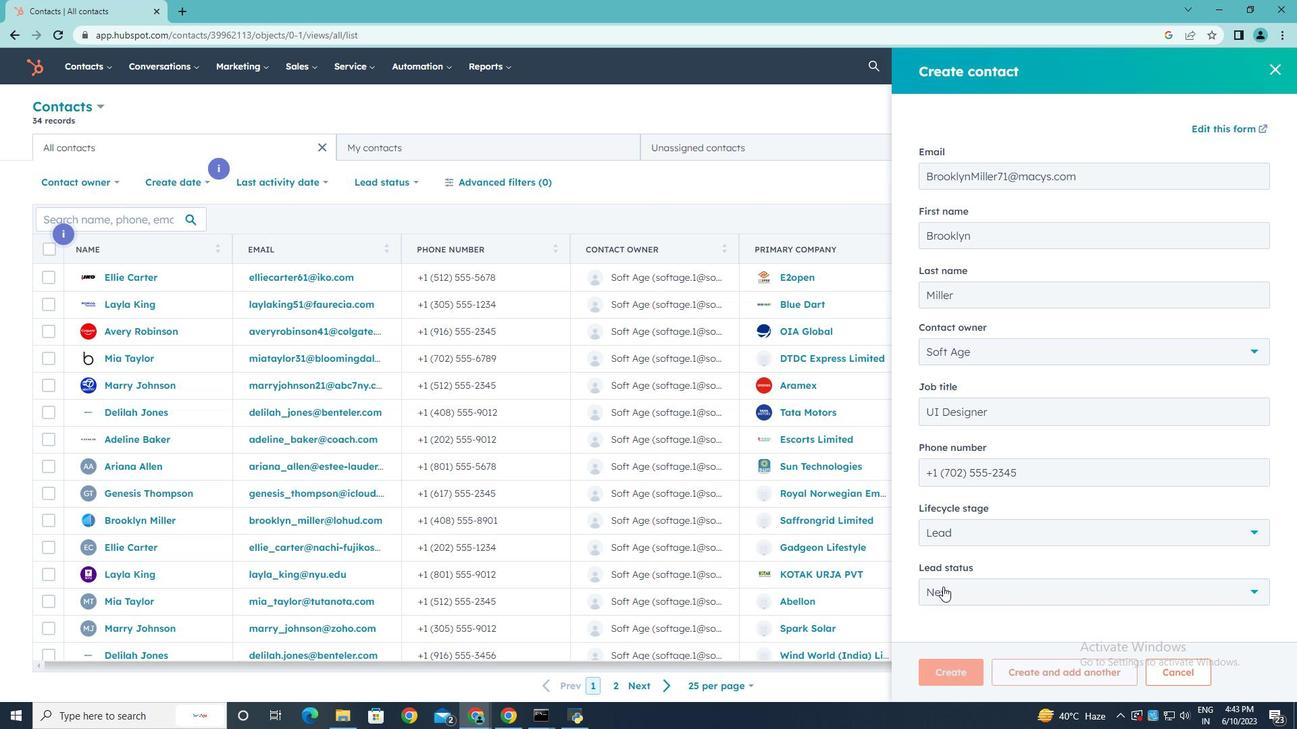 
Action: Mouse scrolled (943, 586) with delta (0, 0)
Screenshot: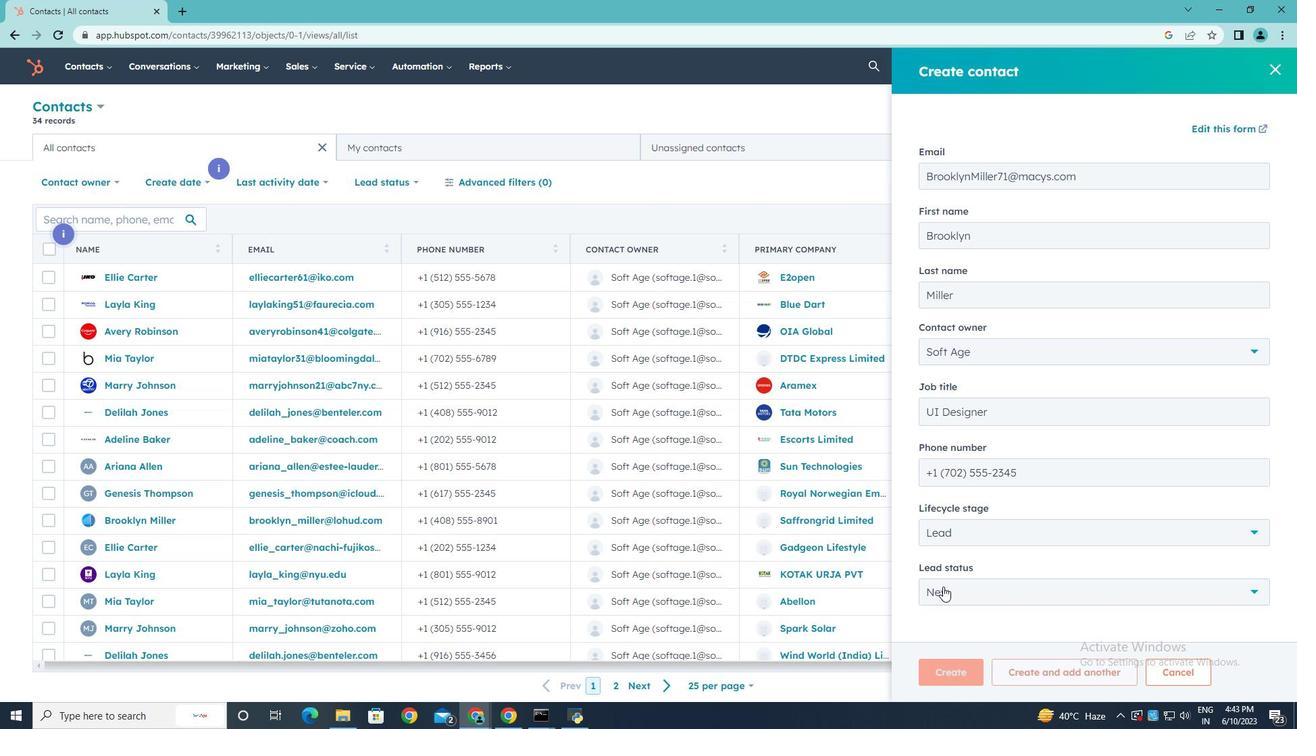
Action: Mouse moved to (953, 671)
Screenshot: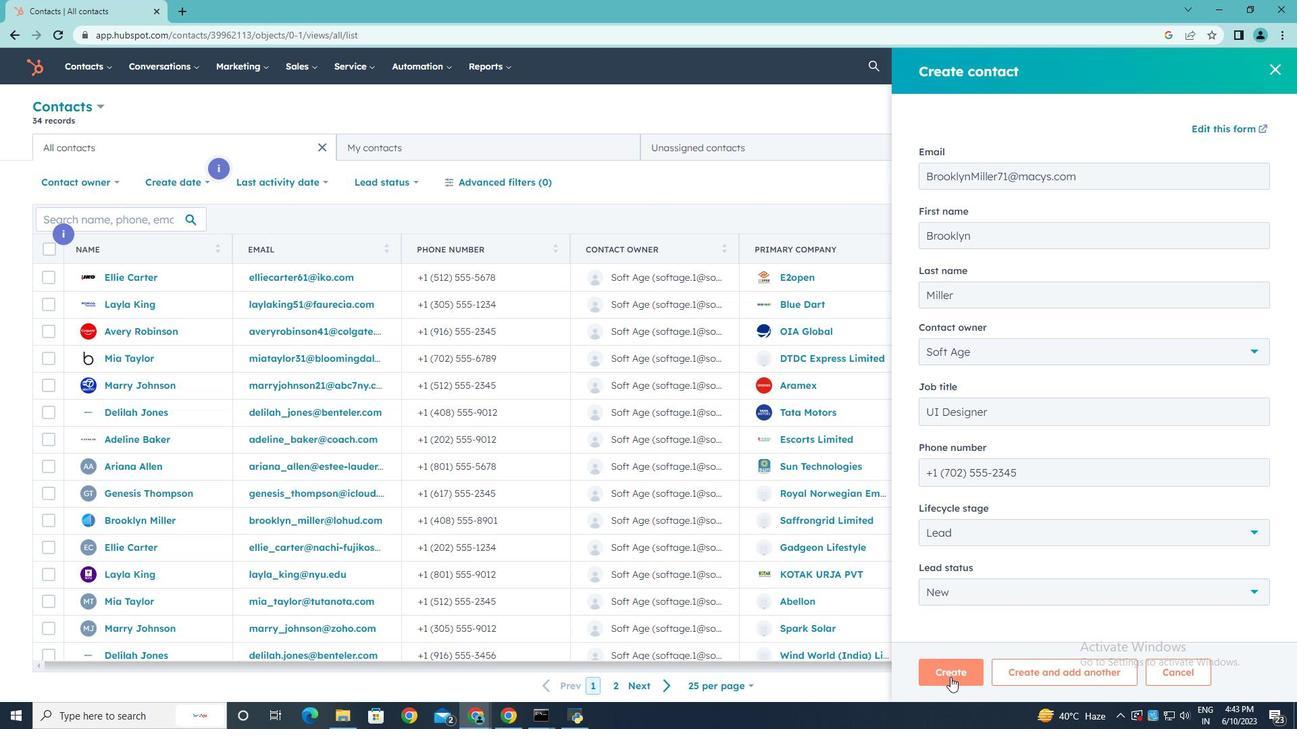 
Action: Mouse pressed left at (953, 671)
Screenshot: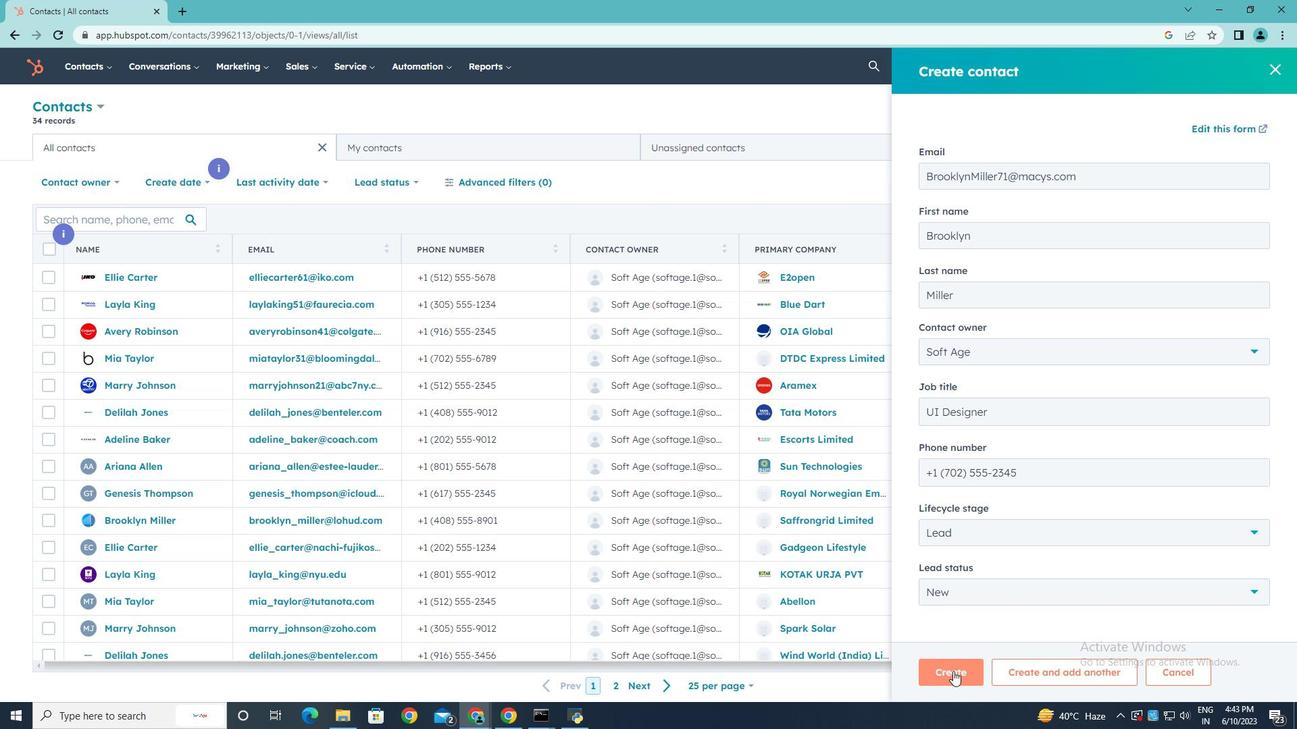 
Action: Mouse moved to (914, 435)
Screenshot: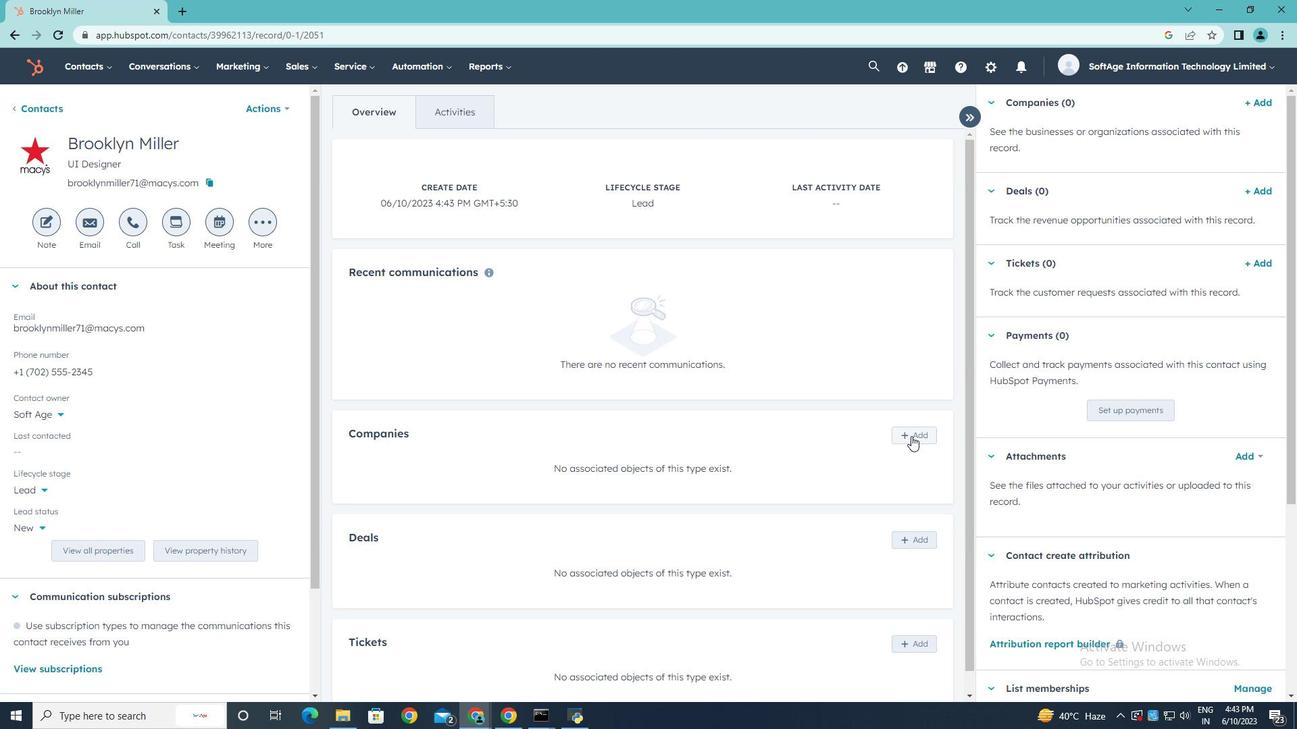 
Action: Mouse pressed left at (914, 435)
Screenshot: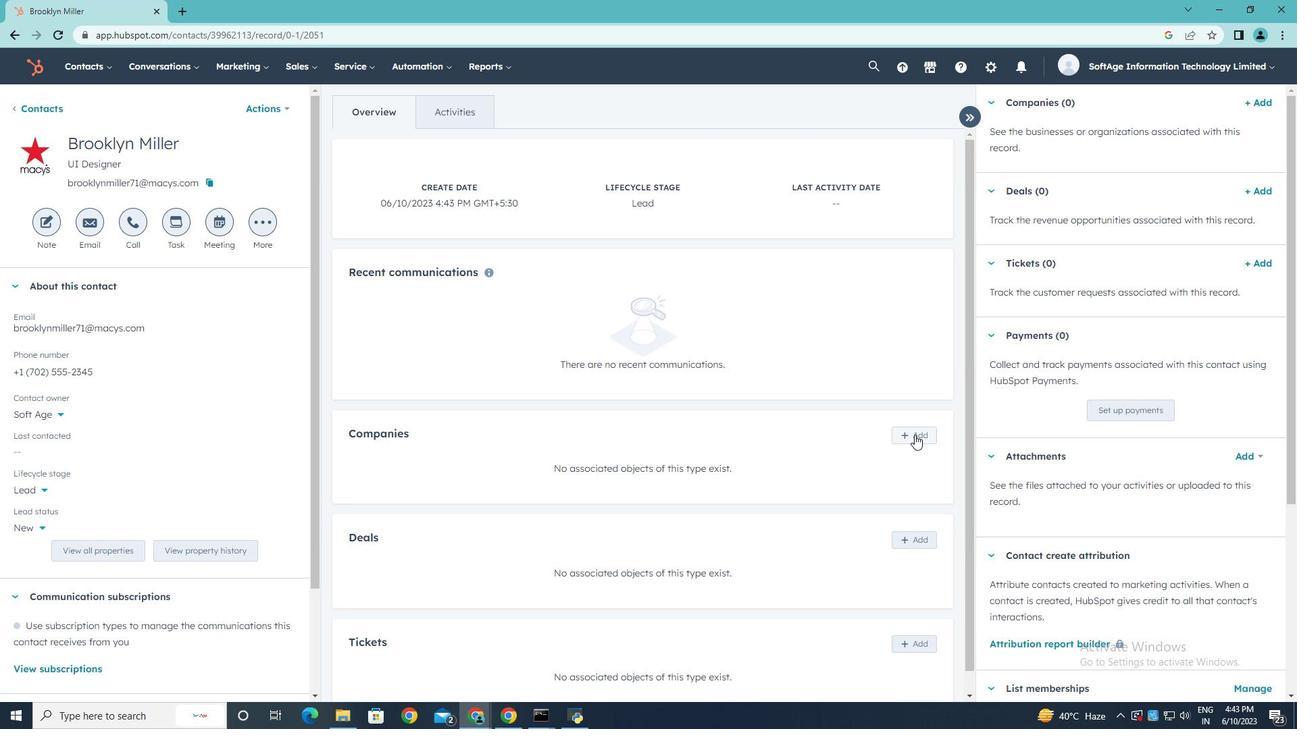 
Action: Mouse moved to (1020, 136)
Screenshot: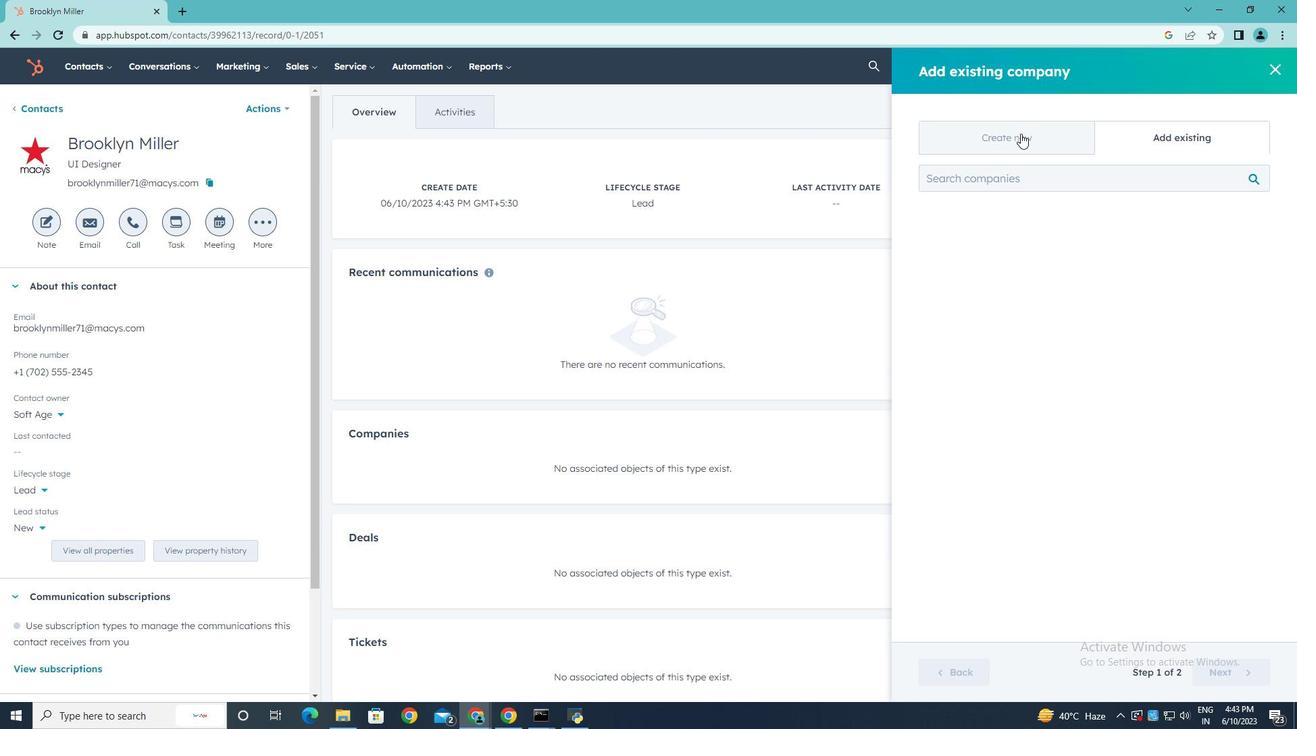 
Action: Mouse pressed left at (1020, 136)
Screenshot: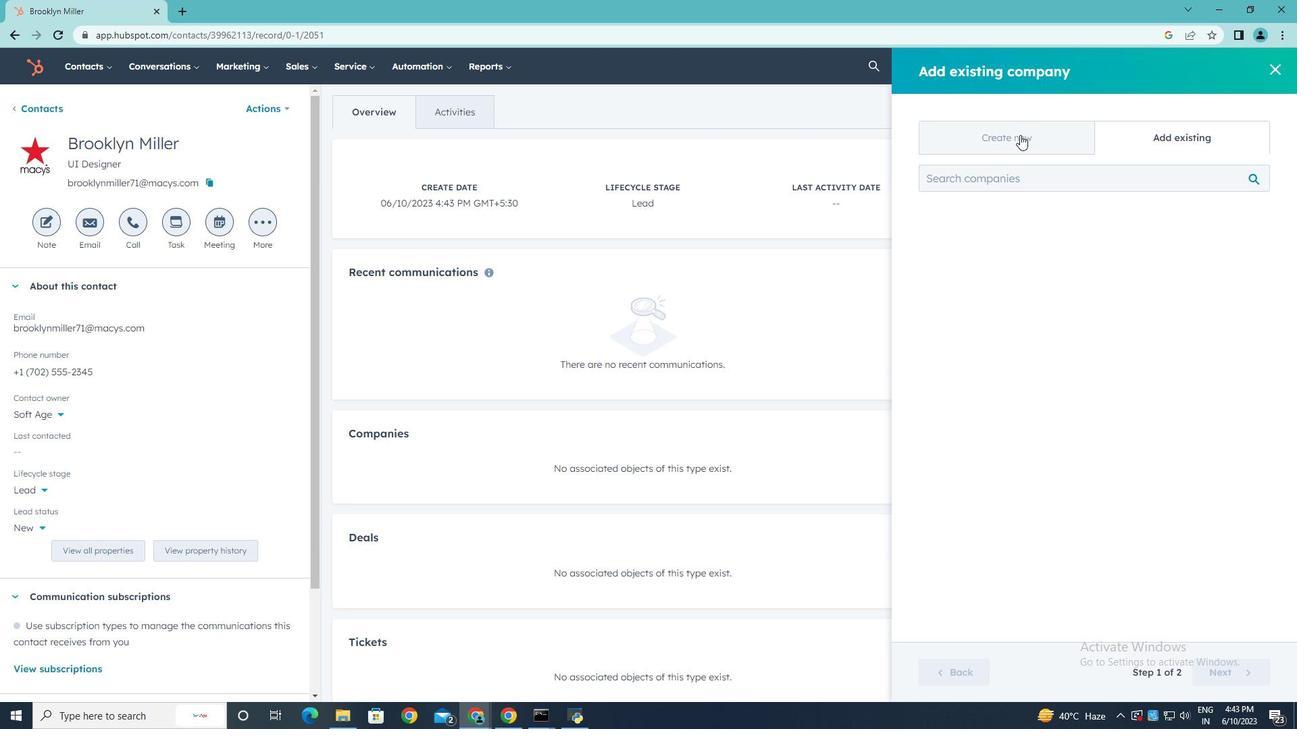 
Action: Mouse moved to (983, 214)
Screenshot: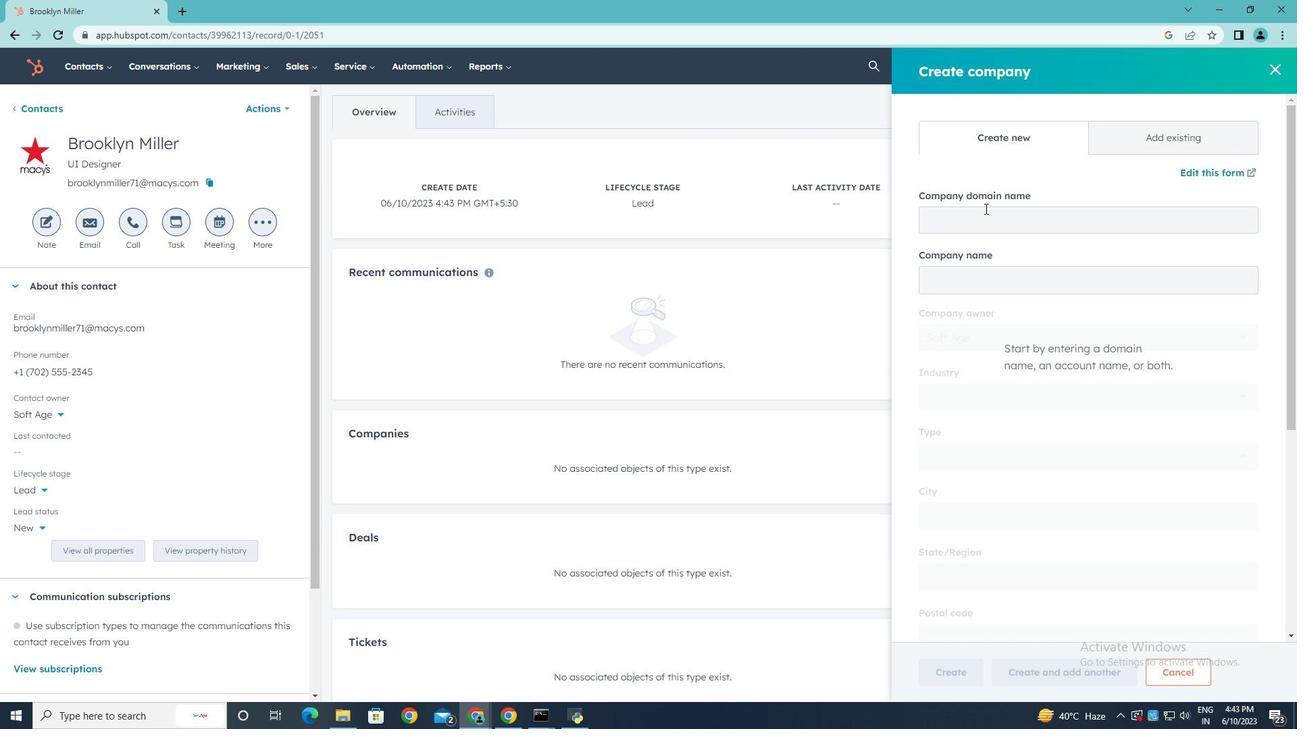 
Action: Mouse pressed left at (983, 214)
Screenshot: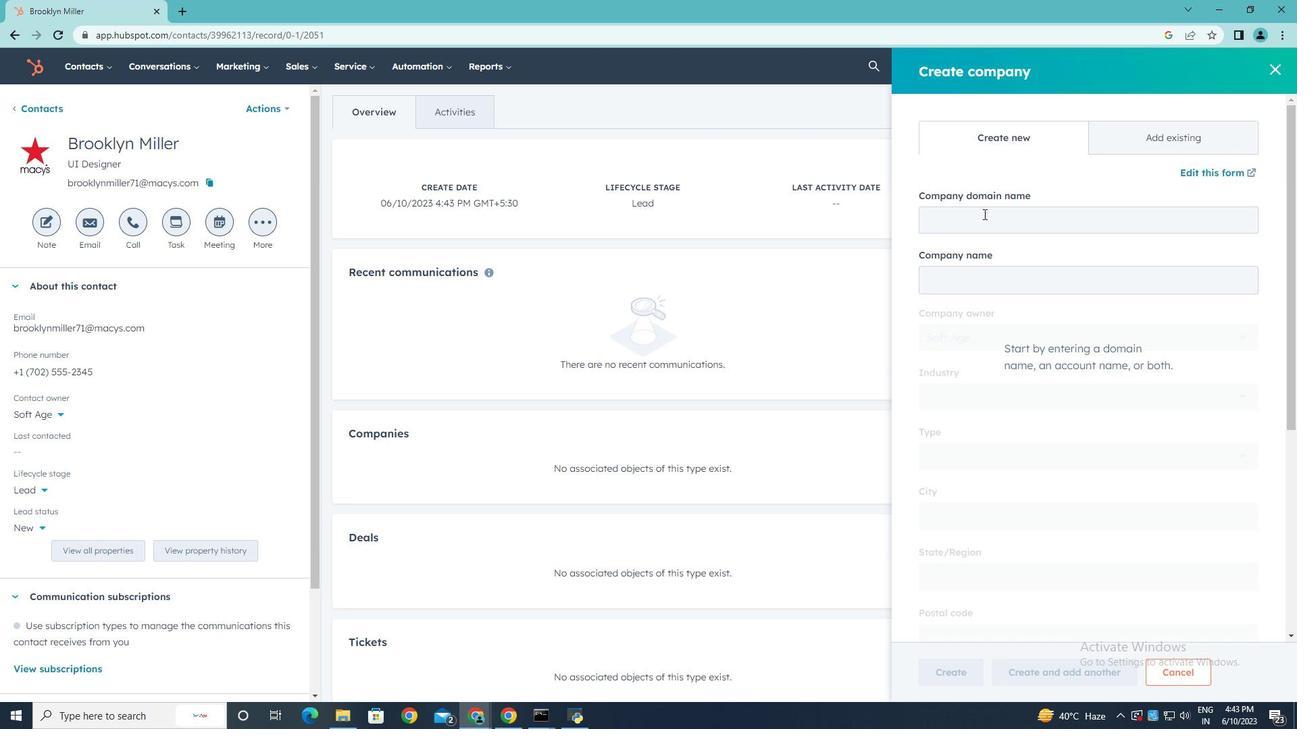 
Action: Key pressed www.gra<Key.backspace>eatship.com
Screenshot: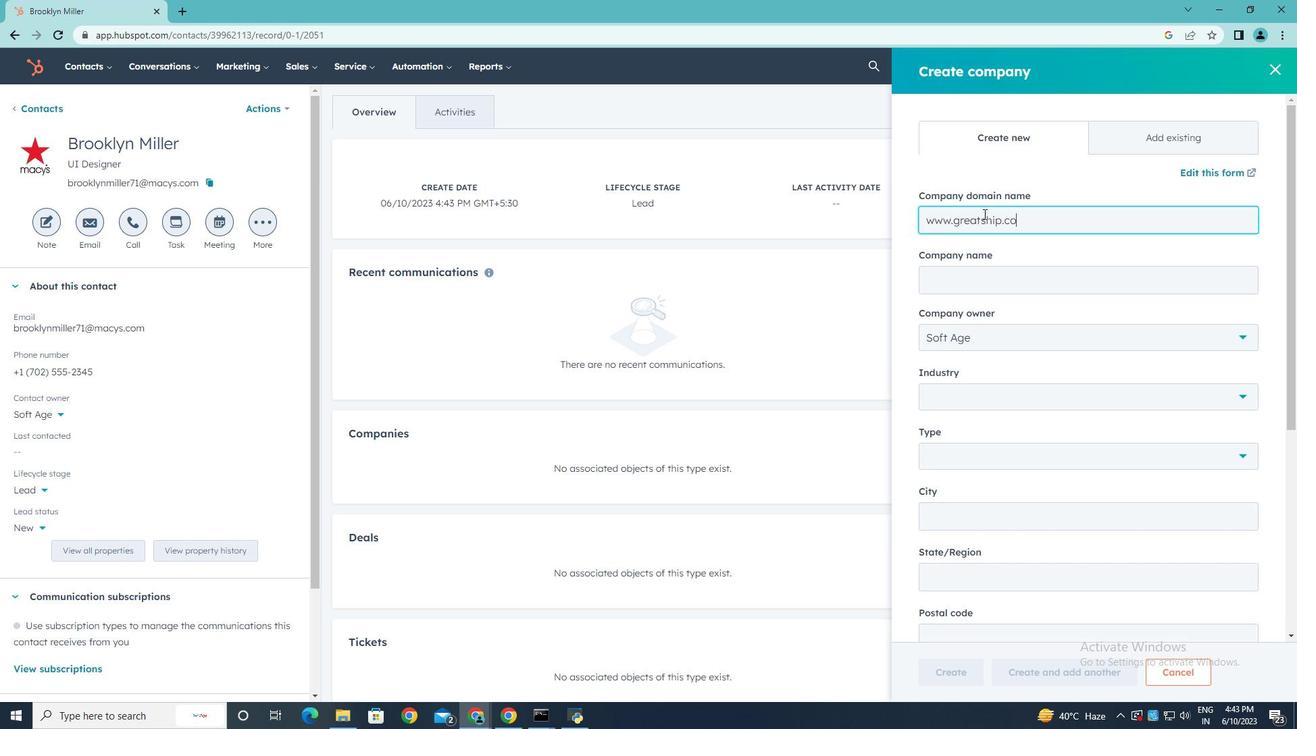 
Action: Mouse moved to (1045, 285)
Screenshot: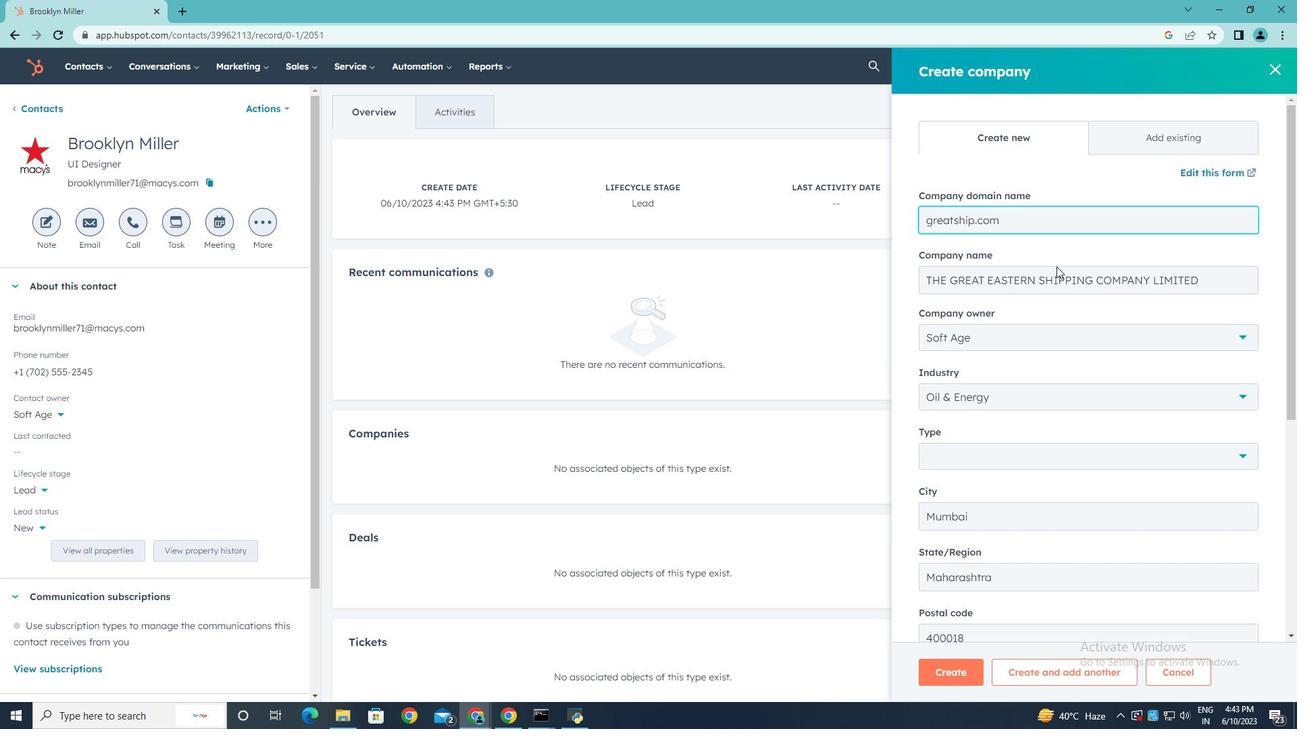 
Action: Mouse scrolled (1045, 285) with delta (0, 0)
Screenshot: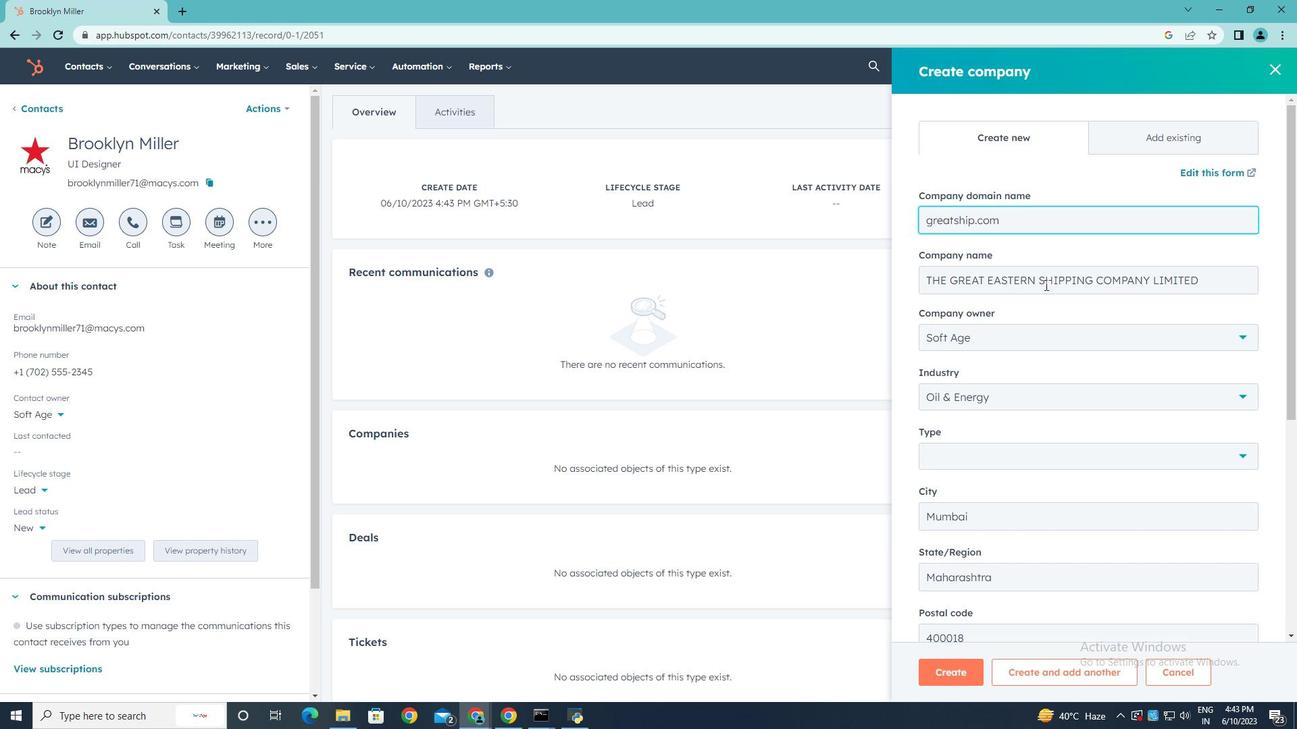 
Action: Mouse scrolled (1045, 285) with delta (0, 0)
Screenshot: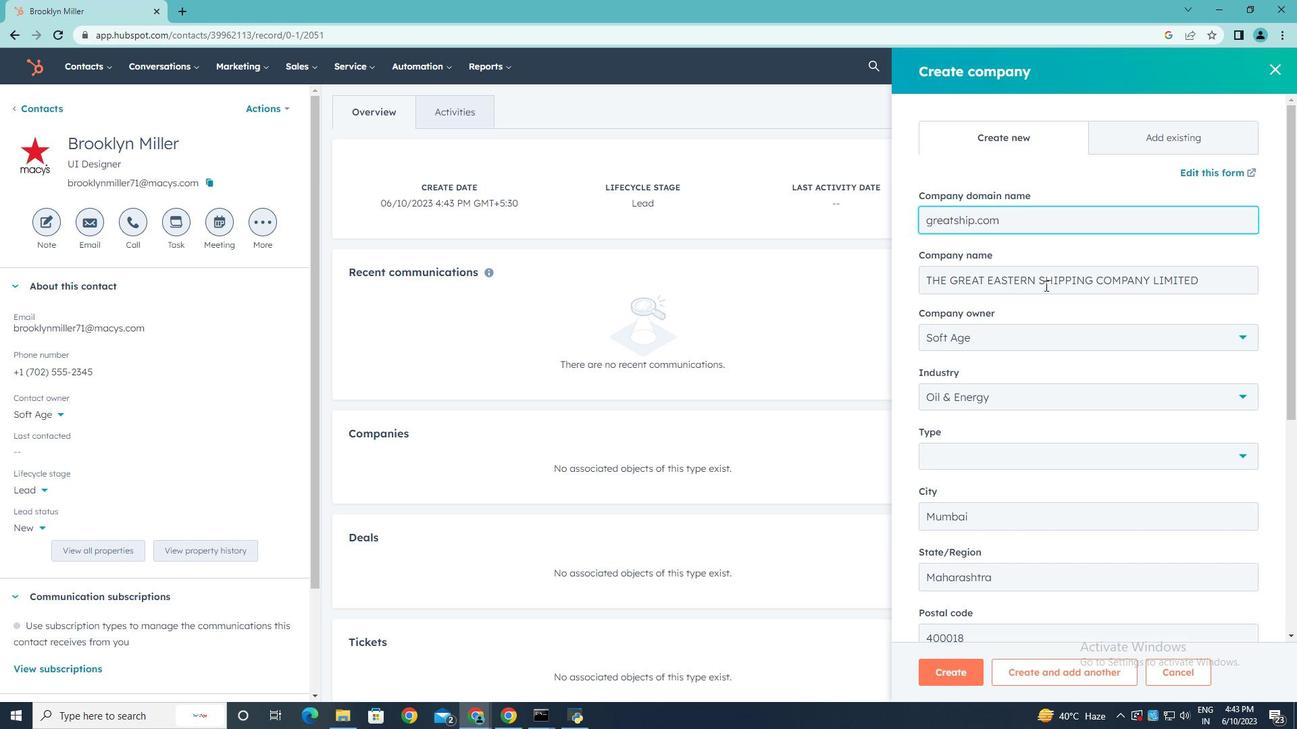 
Action: Mouse moved to (1057, 324)
Screenshot: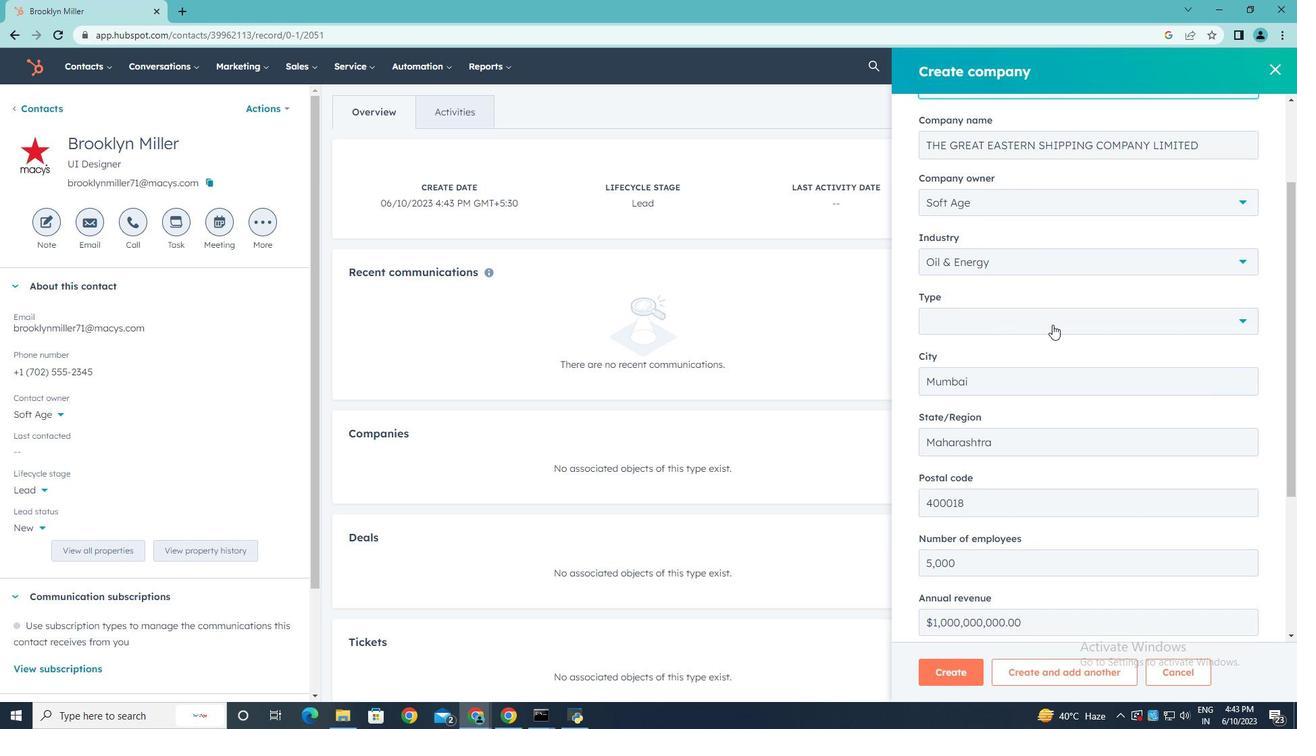 
Action: Mouse pressed left at (1057, 324)
Screenshot: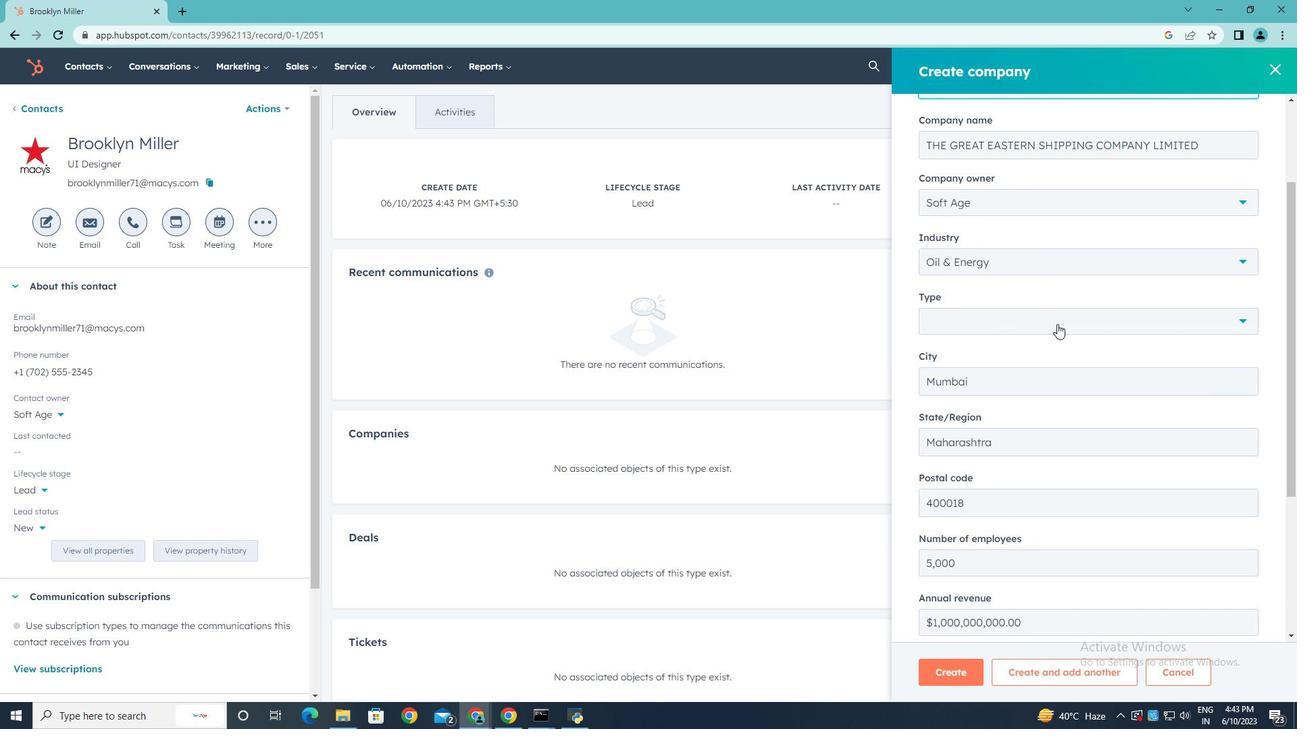 
Action: Mouse moved to (974, 384)
Screenshot: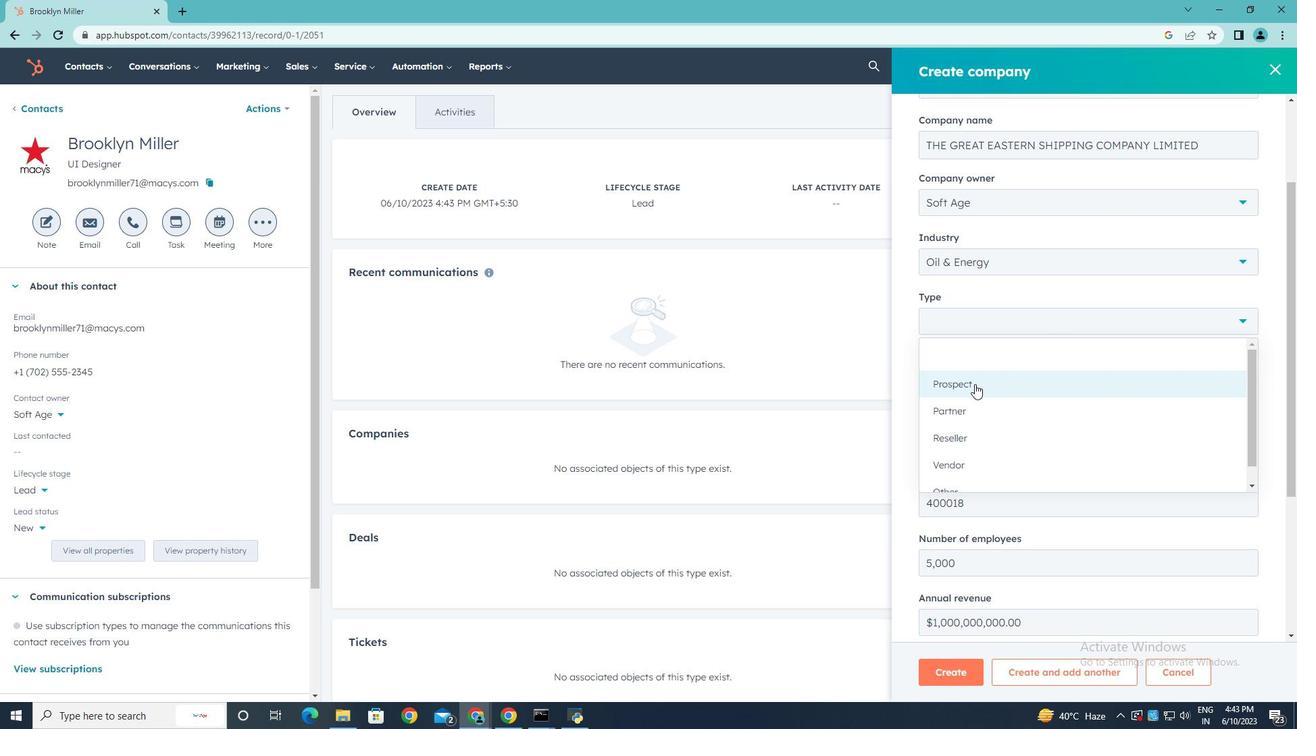 
Action: Mouse pressed left at (974, 384)
Screenshot: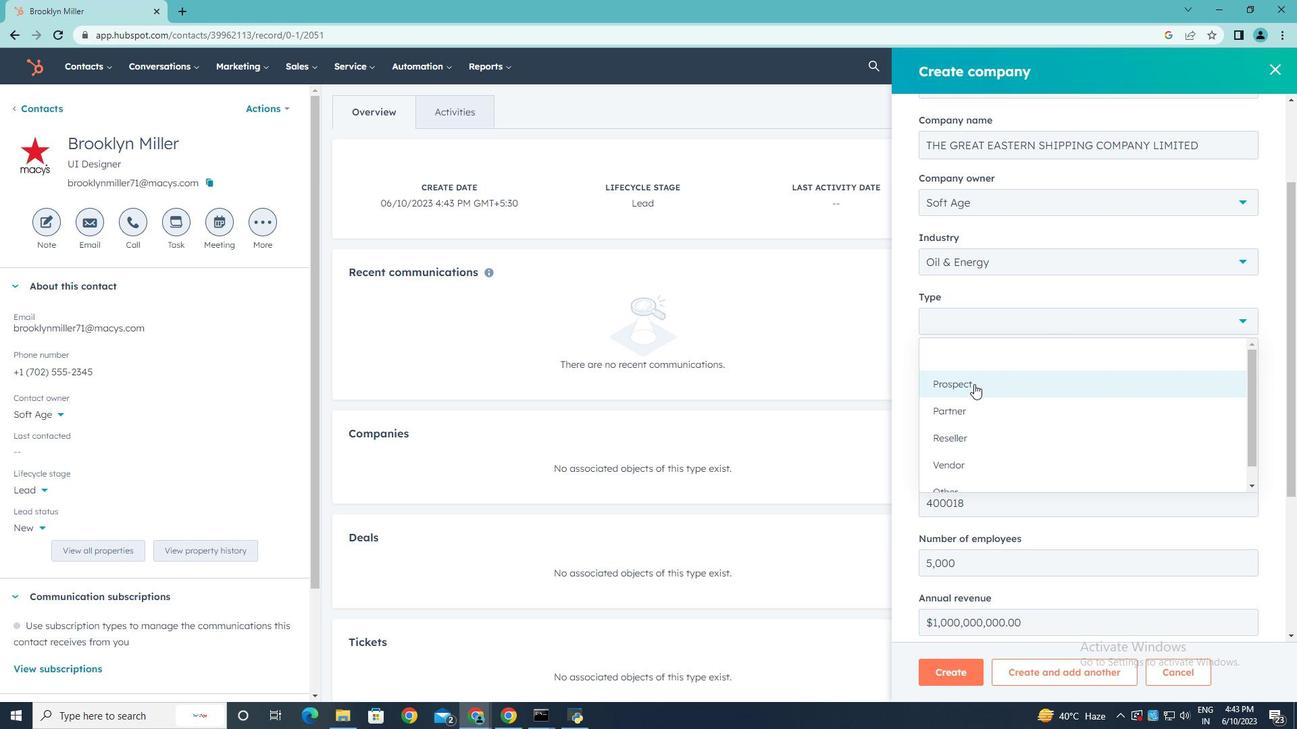 
Action: Mouse moved to (1029, 379)
Screenshot: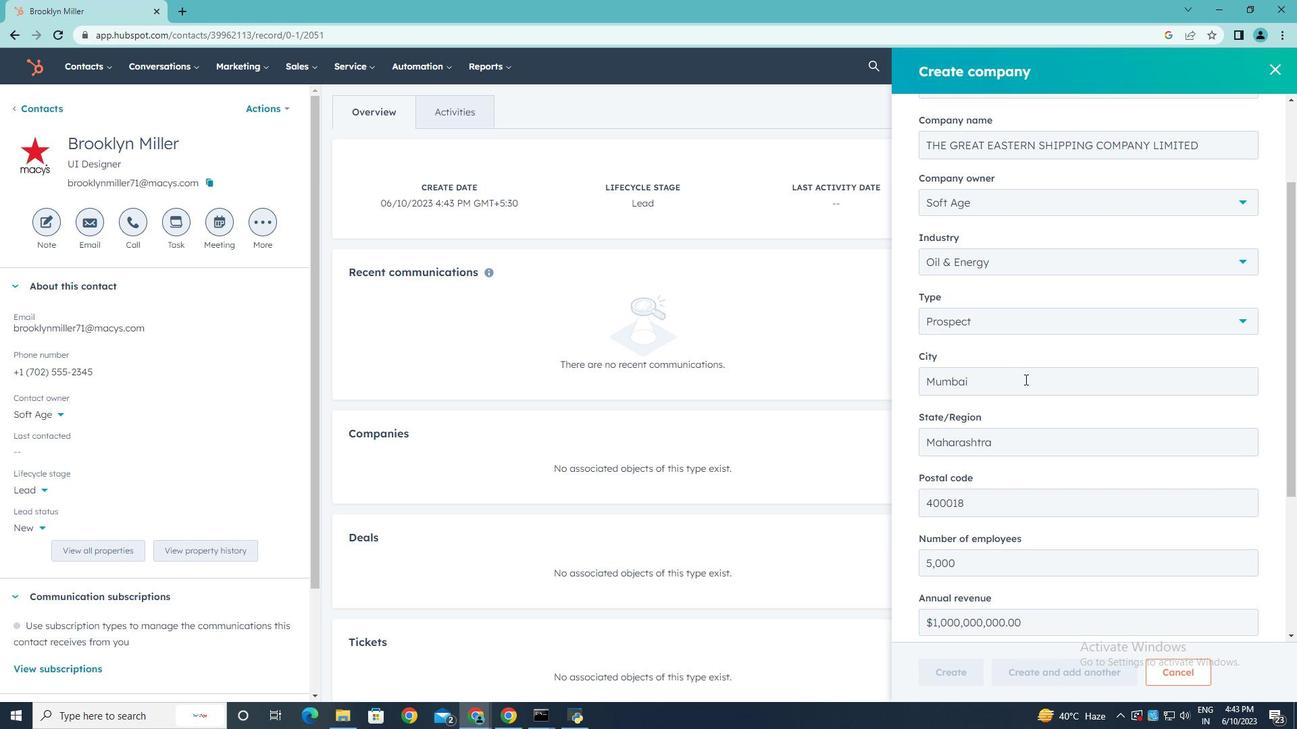 
Action: Mouse scrolled (1029, 378) with delta (0, 0)
Screenshot: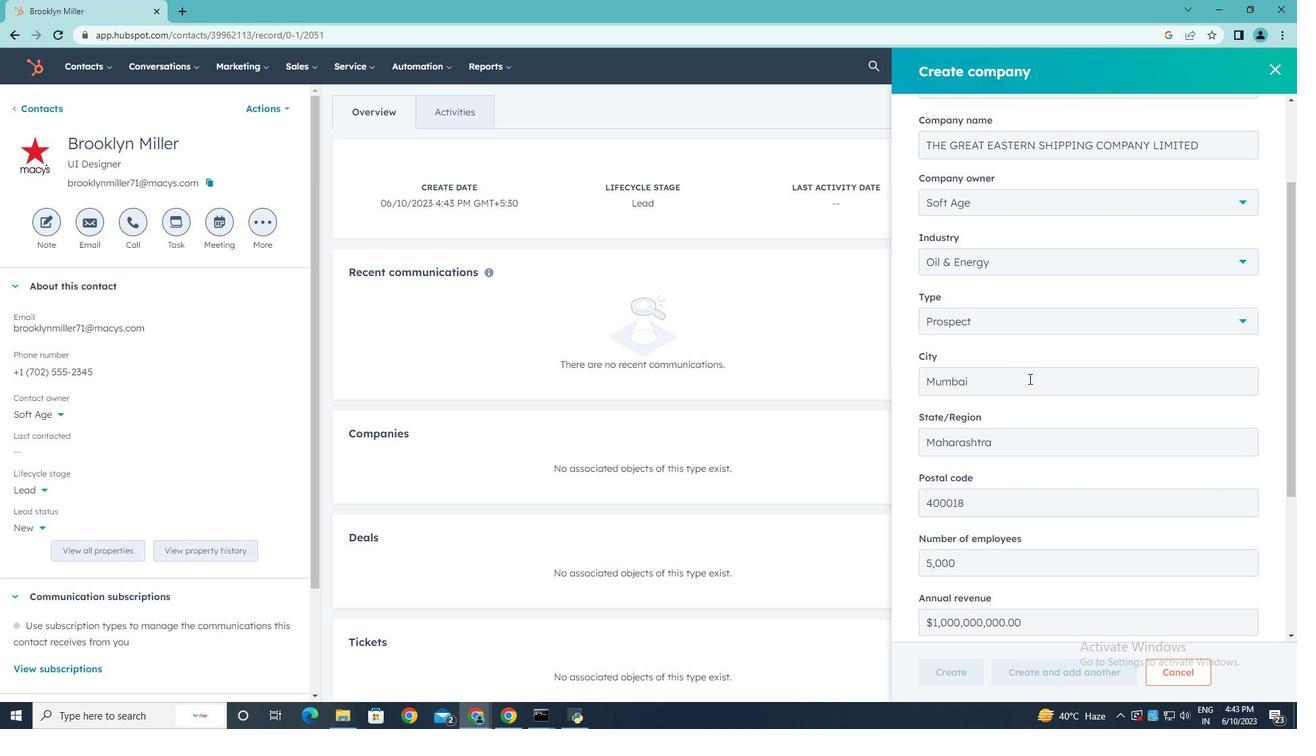 
Action: Mouse scrolled (1029, 378) with delta (0, 0)
Screenshot: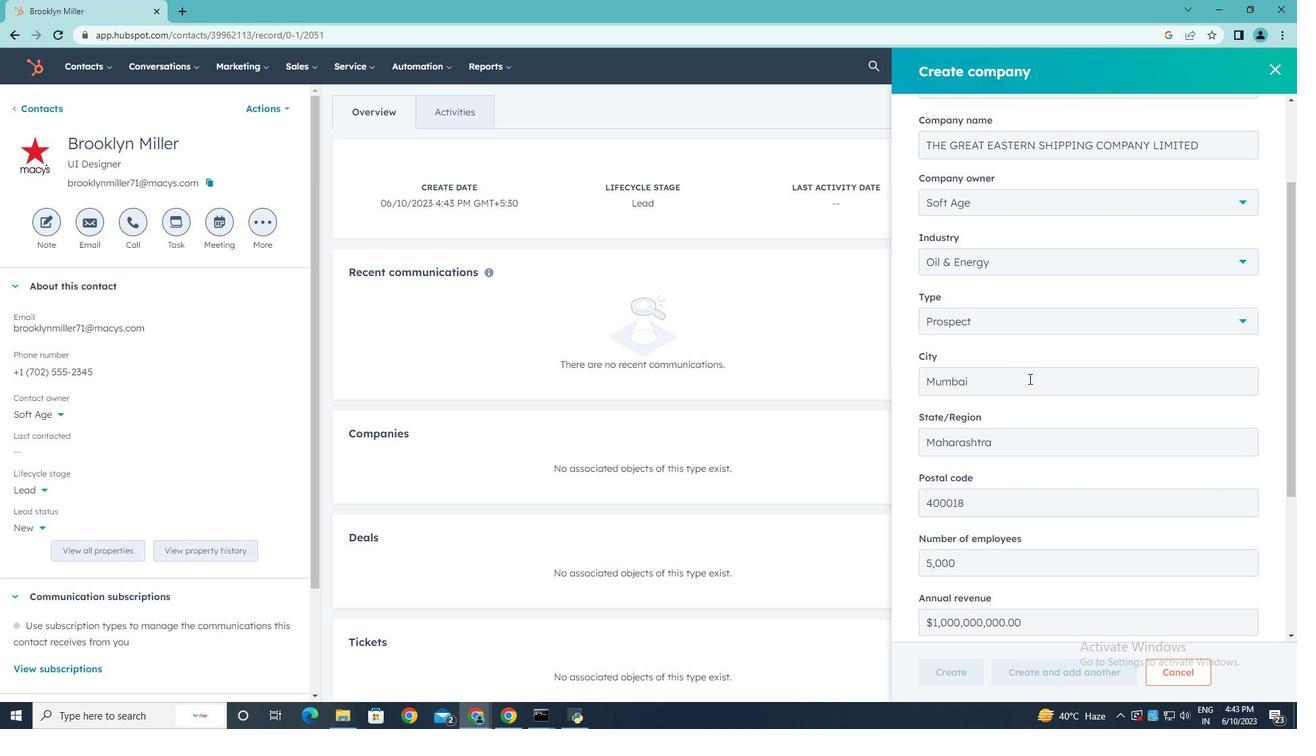 
Action: Mouse scrolled (1029, 378) with delta (0, 0)
Screenshot: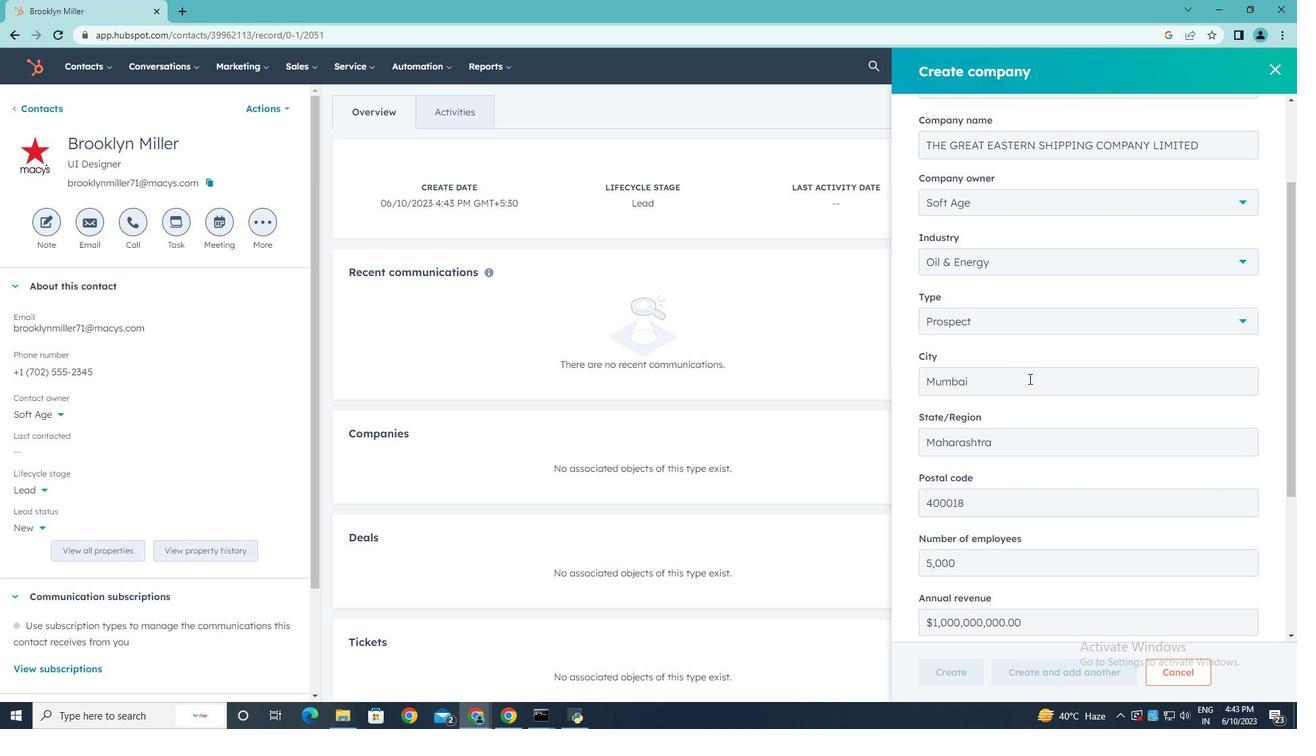 
Action: Mouse scrolled (1029, 378) with delta (0, 0)
Screenshot: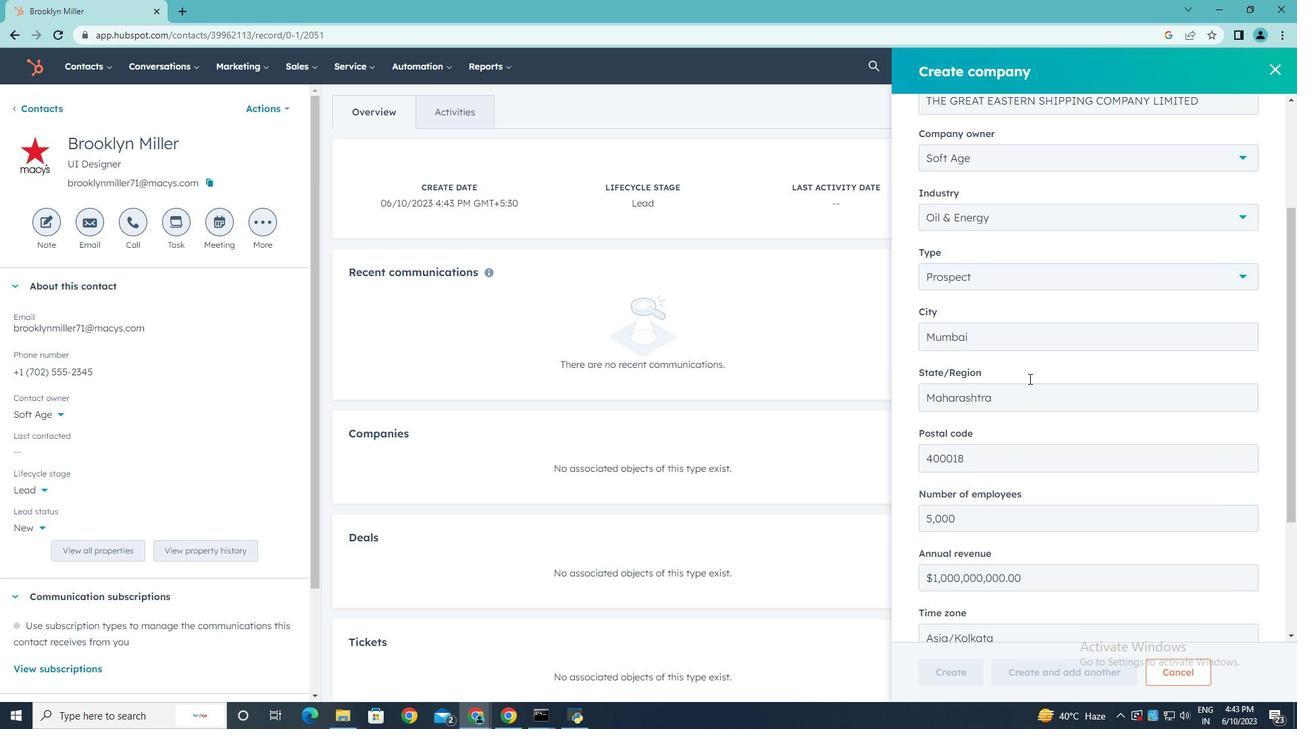 
Action: Mouse scrolled (1029, 378) with delta (0, 0)
Screenshot: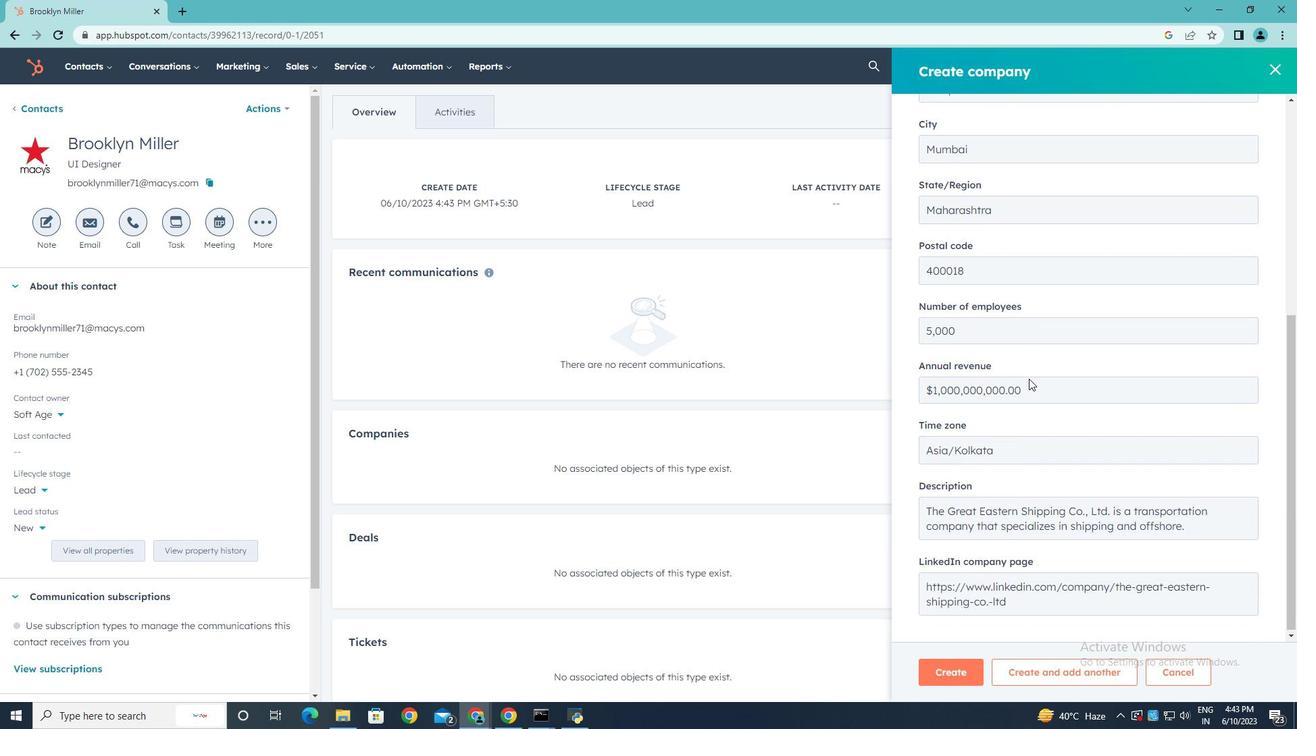 
Action: Mouse scrolled (1029, 378) with delta (0, 0)
Screenshot: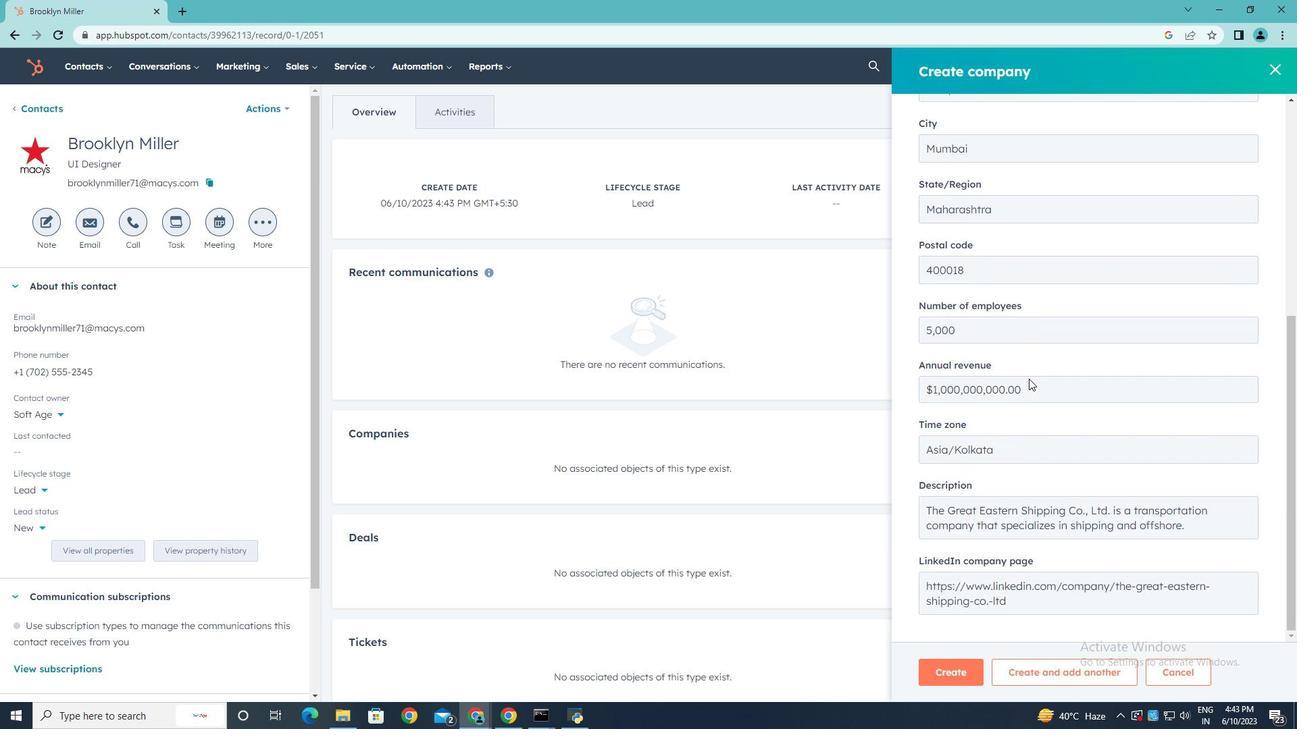 
Action: Mouse moved to (952, 668)
Screenshot: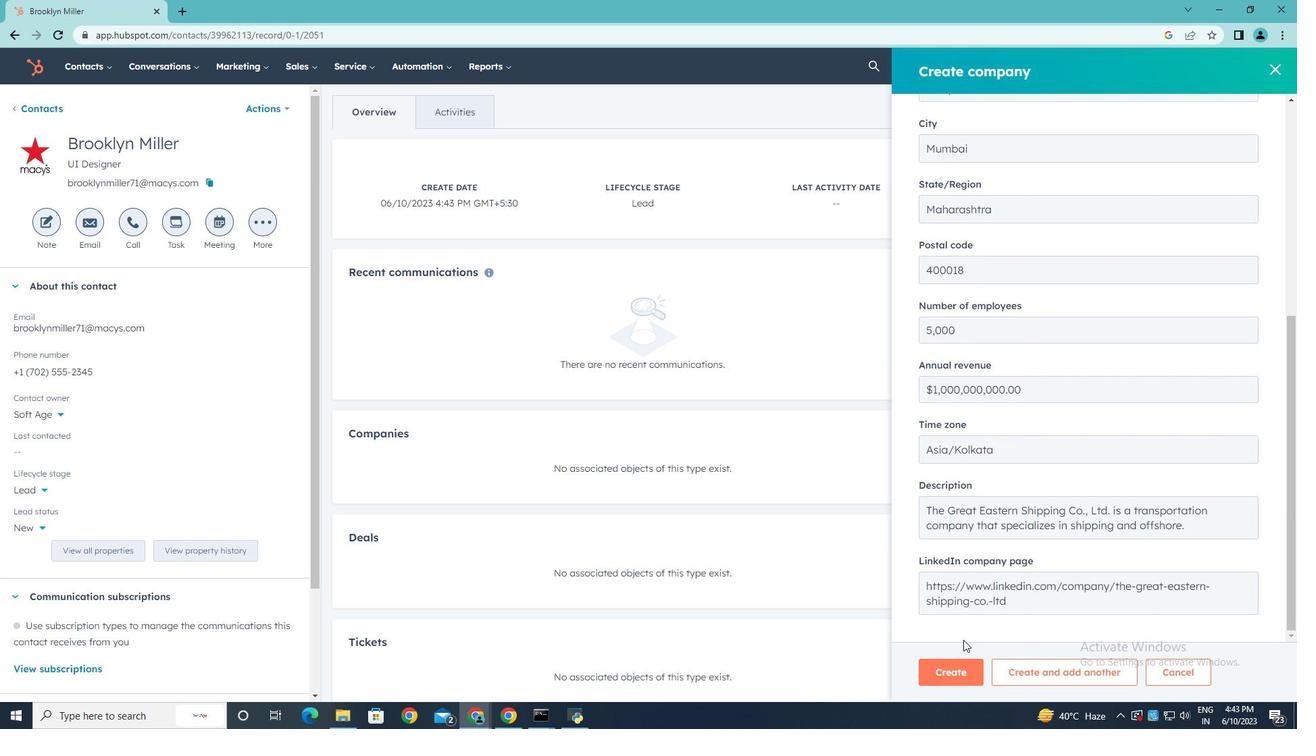 
Action: Mouse pressed left at (952, 668)
Screenshot: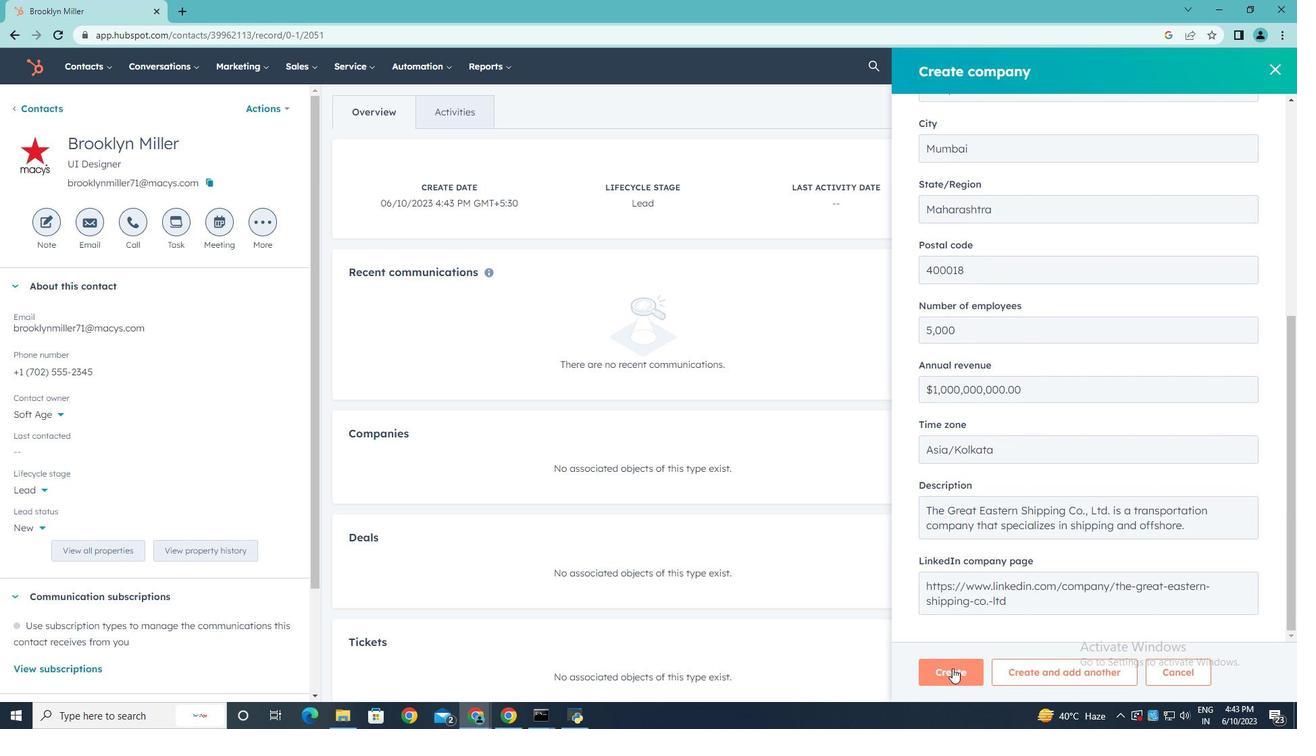 
Action: Mouse moved to (754, 343)
Screenshot: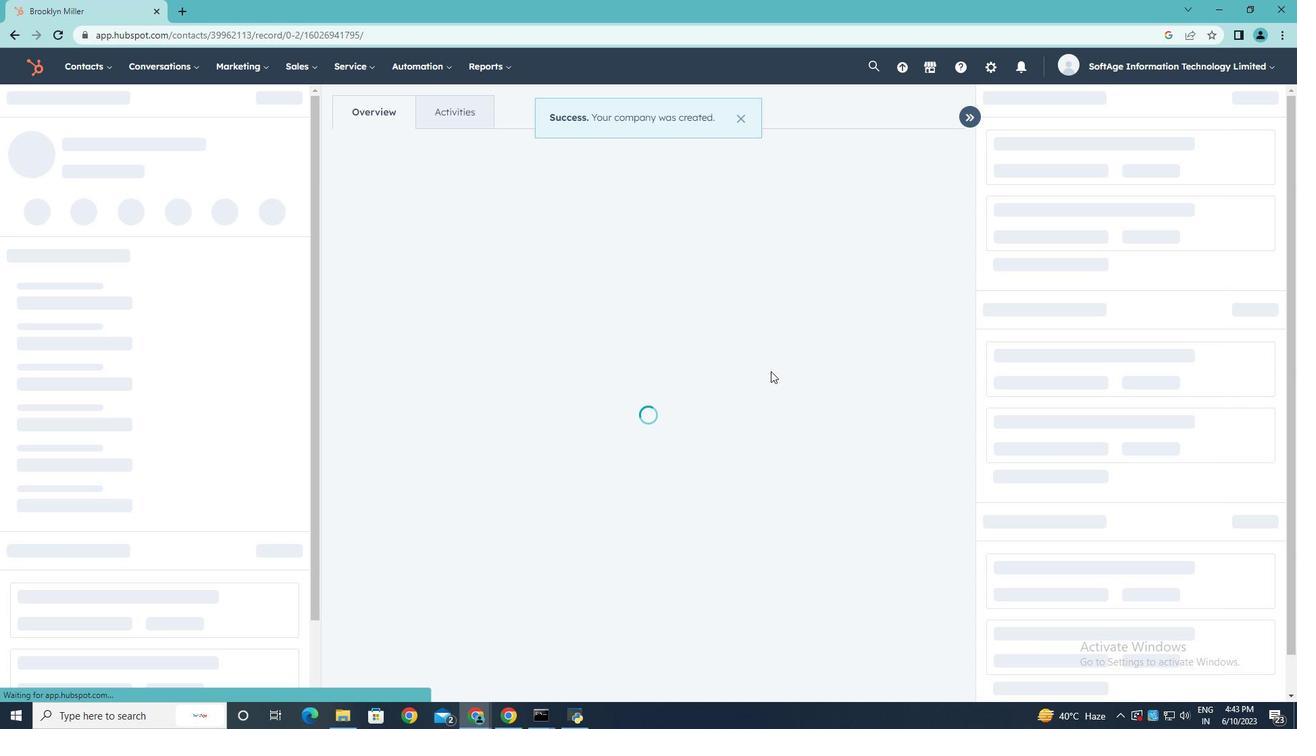
